 Task: In the Contact  LaylaKing51@faurecia.com, Add note: 'Add a note to conduct a competitive analysis of key competitors.'. Mark checkbox to create task to follow up ': Tomorrow'. Create task, with  description: Send Proposal to Client, Add due date: Tomorrow; Add reminder: 30 Minutes before. Set Priority Low  and add note: Take detailed meeting minutes and share them with the team afterward.. Logged in from softage.1@softage.net
Action: Mouse moved to (94, 62)
Screenshot: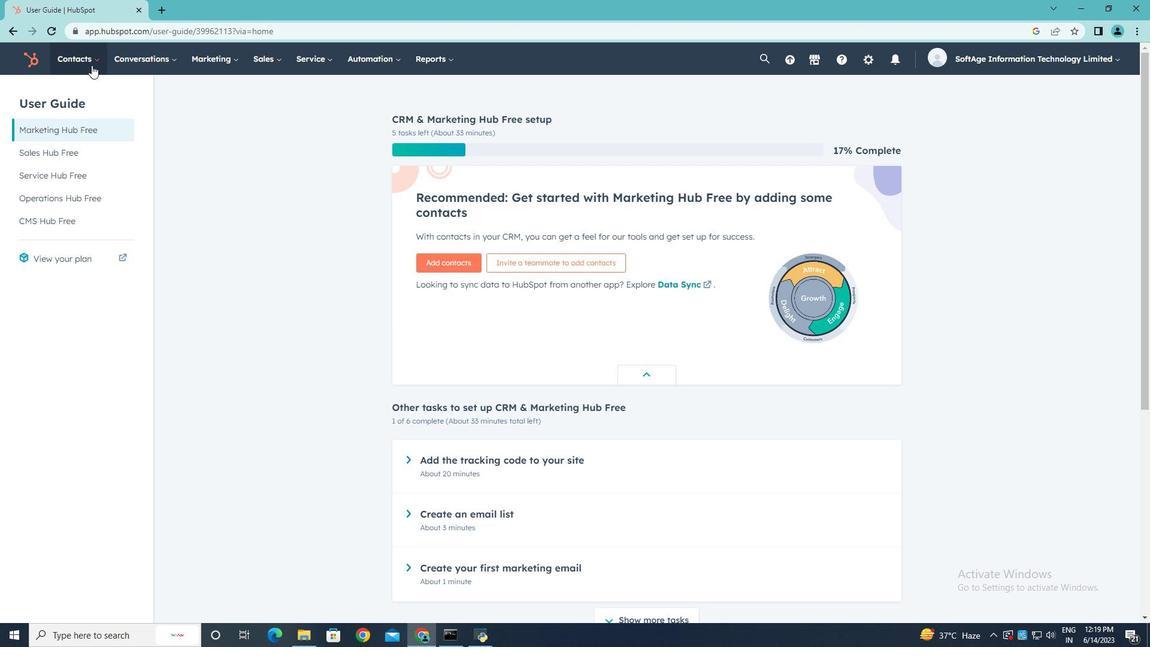 
Action: Mouse pressed left at (94, 62)
Screenshot: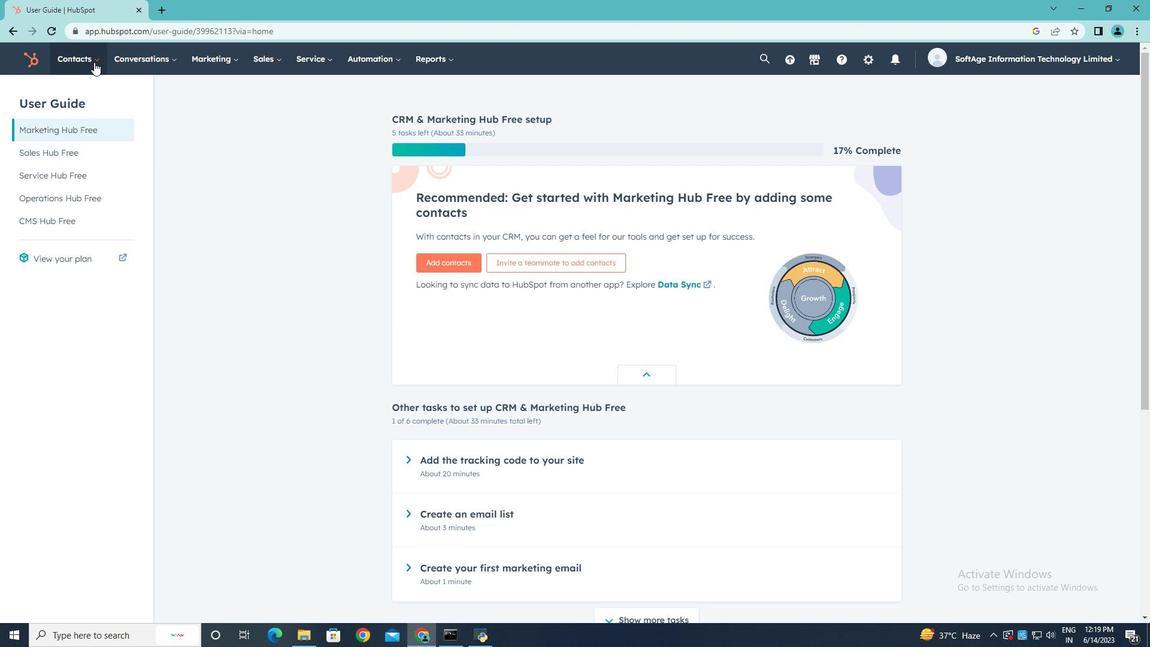
Action: Mouse moved to (85, 94)
Screenshot: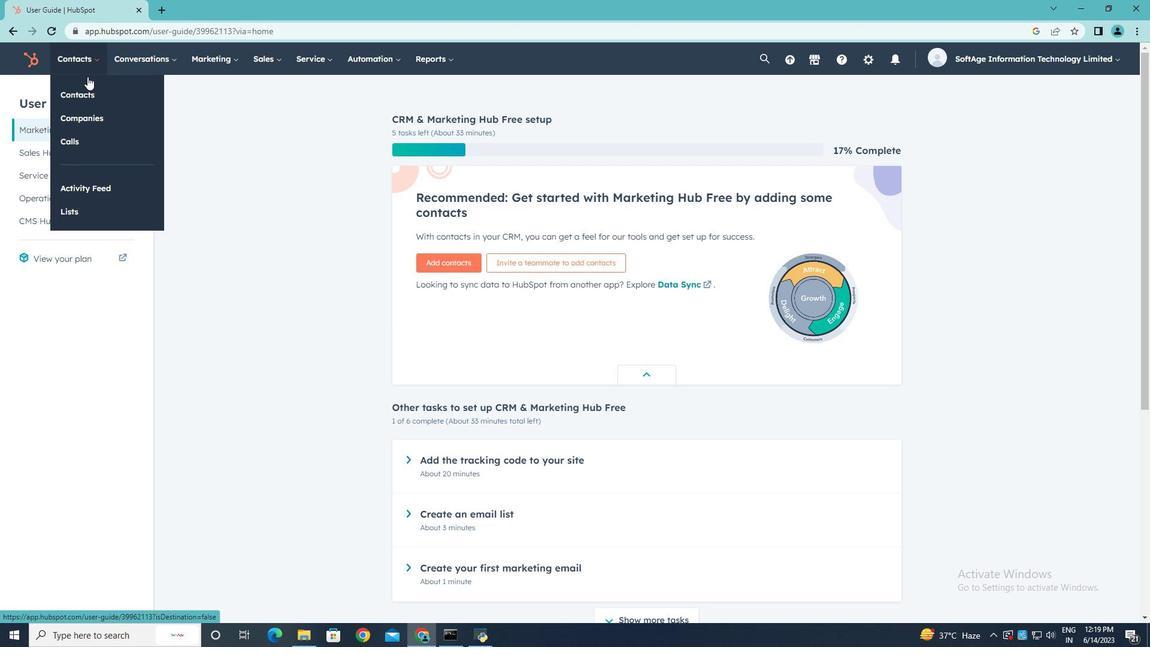 
Action: Mouse pressed left at (85, 94)
Screenshot: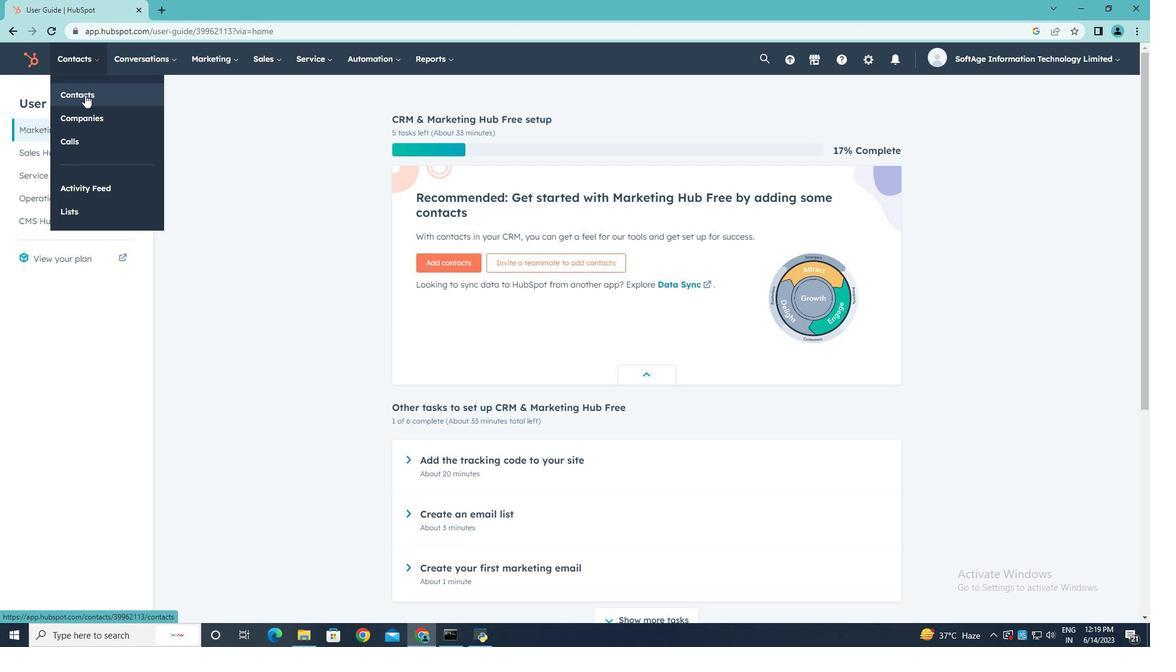 
Action: Mouse moved to (77, 195)
Screenshot: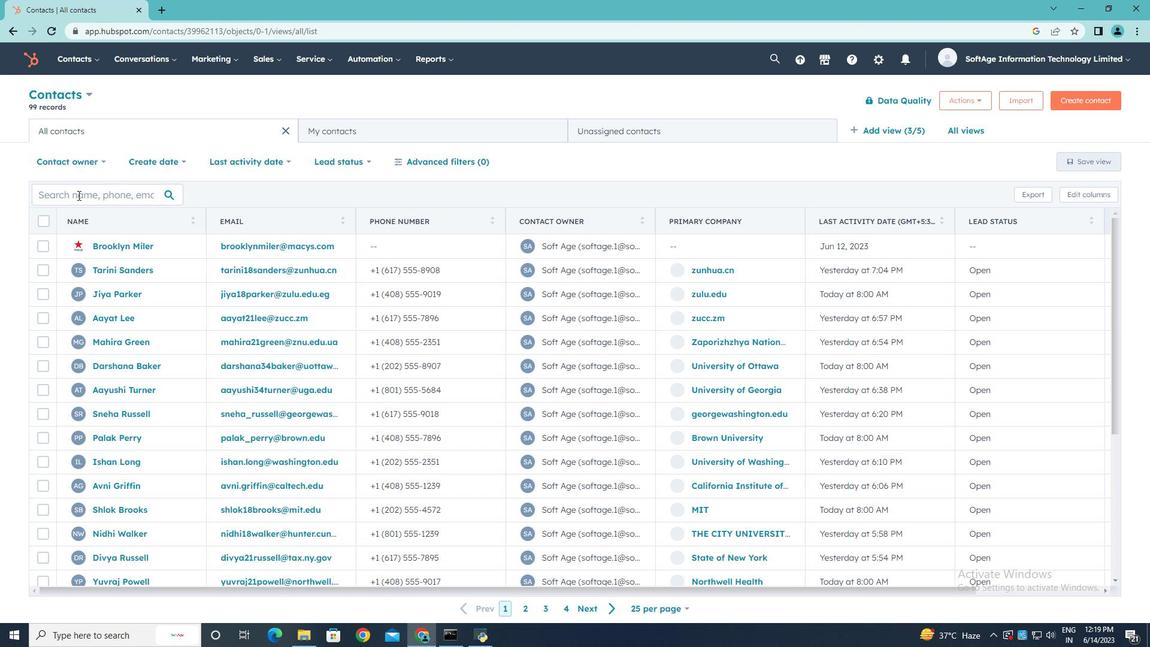 
Action: Mouse pressed left at (77, 195)
Screenshot: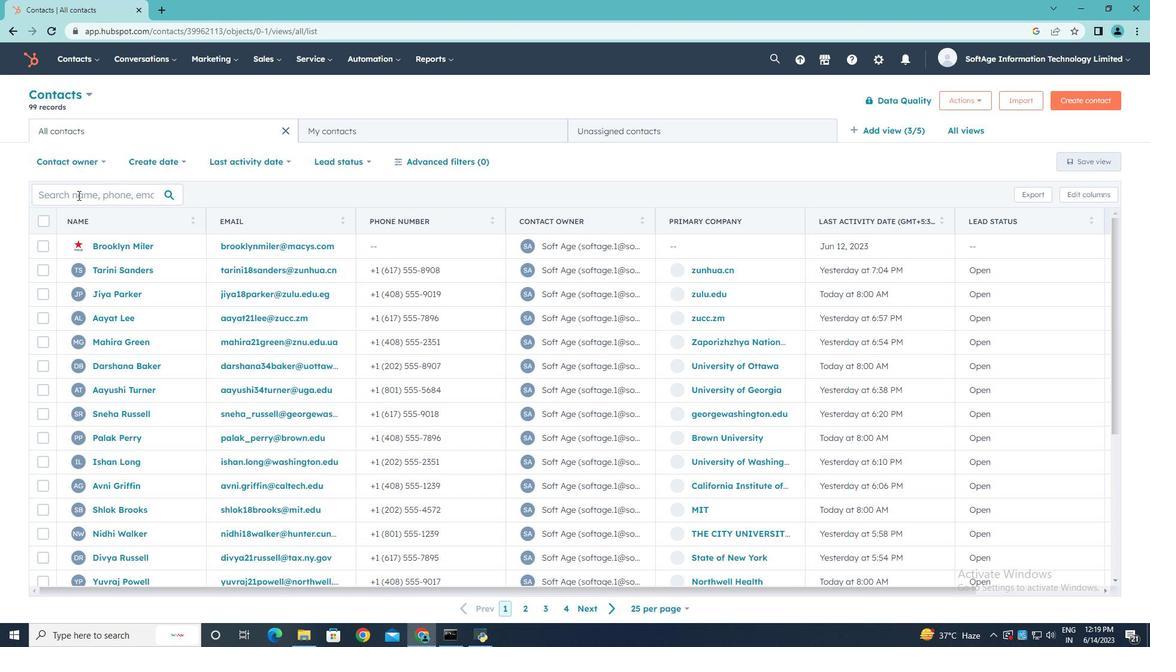 
Action: Key pressed <Key.shift>Layla<Key.shift><Key.shift><Key.shift>King51<Key.shift><Key.shift><Key.shift><Key.shift><Key.shift><Key.shift><Key.shift><Key.shift><Key.shift><Key.shift><Key.shift><Key.shift><Key.shift><Key.shift><Key.shift><Key.shift><Key.shift><Key.shift><Key.shift><Key.shift><Key.shift><Key.shift><Key.shift><Key.shift>@fu<Key.backspace>aurecu<Key.backspace>ia.com
Screenshot: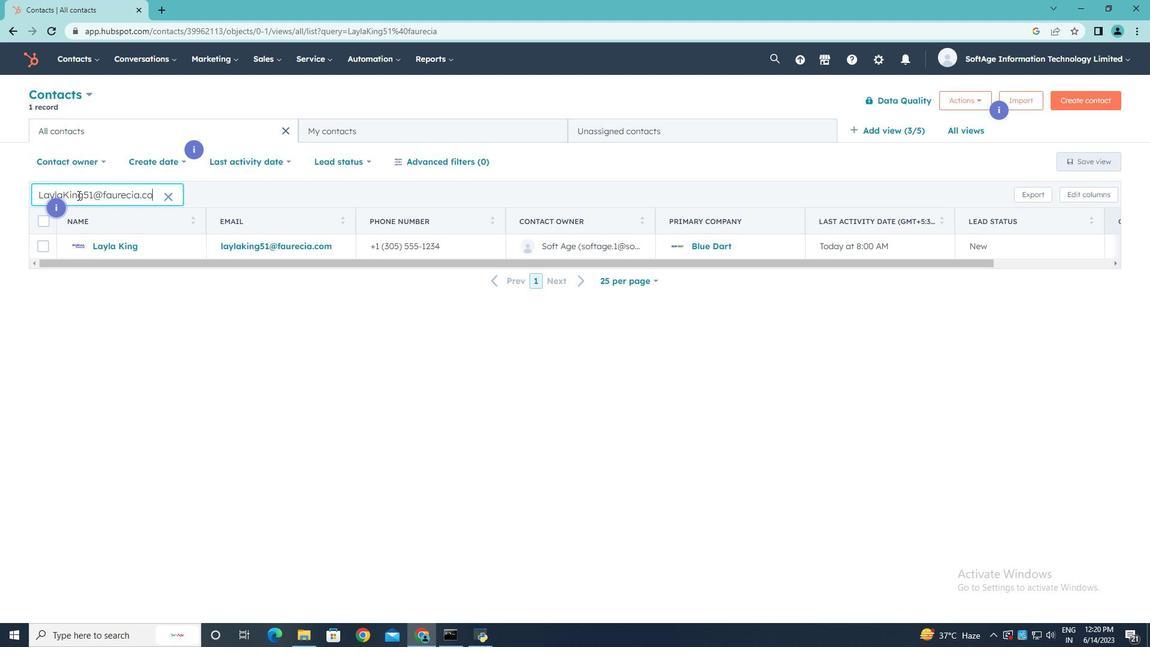 
Action: Mouse moved to (98, 245)
Screenshot: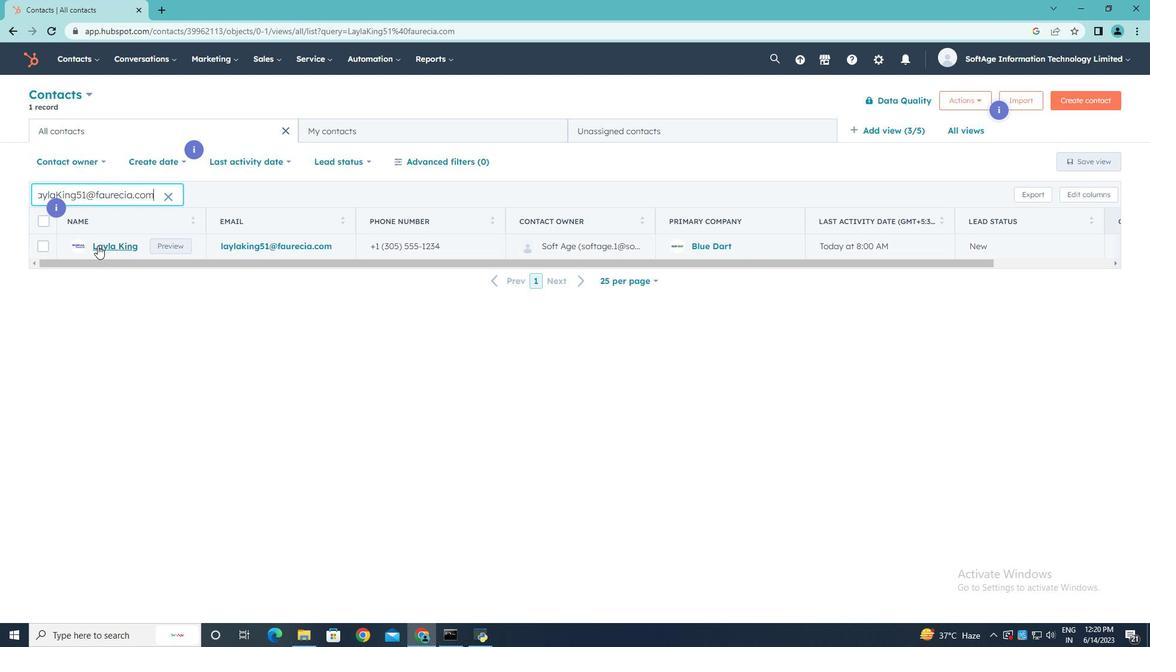 
Action: Mouse pressed left at (98, 245)
Screenshot: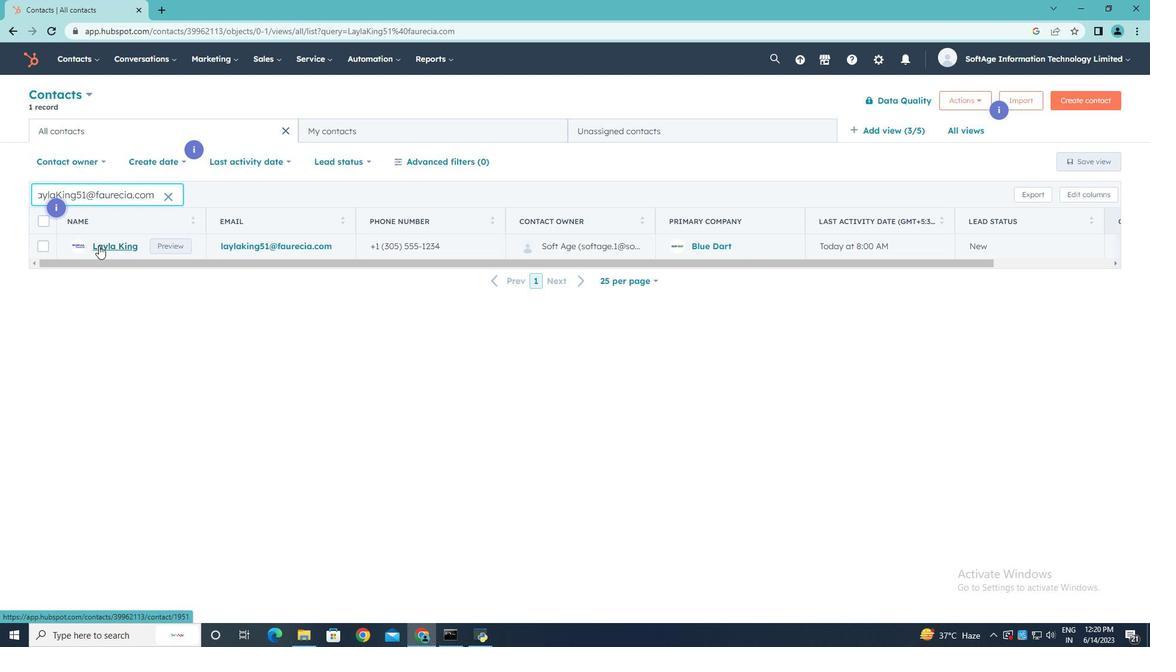 
Action: Mouse moved to (41, 202)
Screenshot: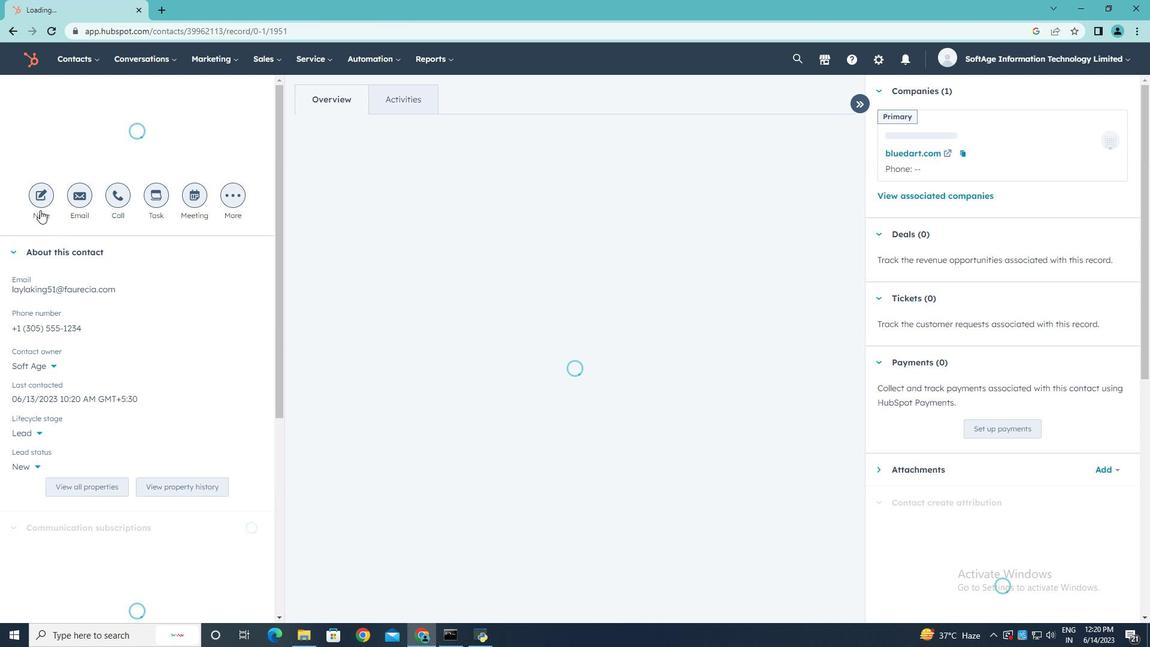 
Action: Mouse pressed left at (41, 202)
Screenshot: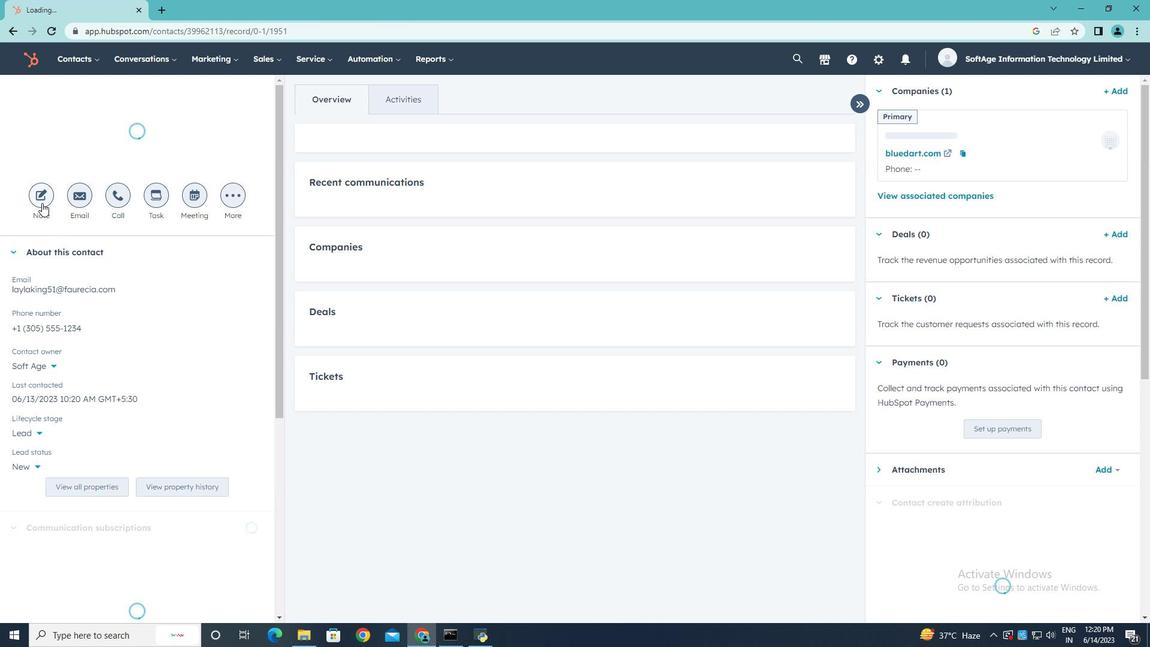 
Action: Key pressed <Key.shift><Key.shift><Key.shift><Key.shift><Key.shift><Key.shift><Key.shift><Key.shift><Key.shift><Key.shift><Key.shift><Key.shift><Key.shift>As<Key.backspace>dd<Key.space>a<Key.space>note<Key.space>to<Key.space>conduct<Key.space>a<Key.space>competitive<Key.space>analysis<Key.space>of<Key.space>key<Key.space>competitors.
Screenshot: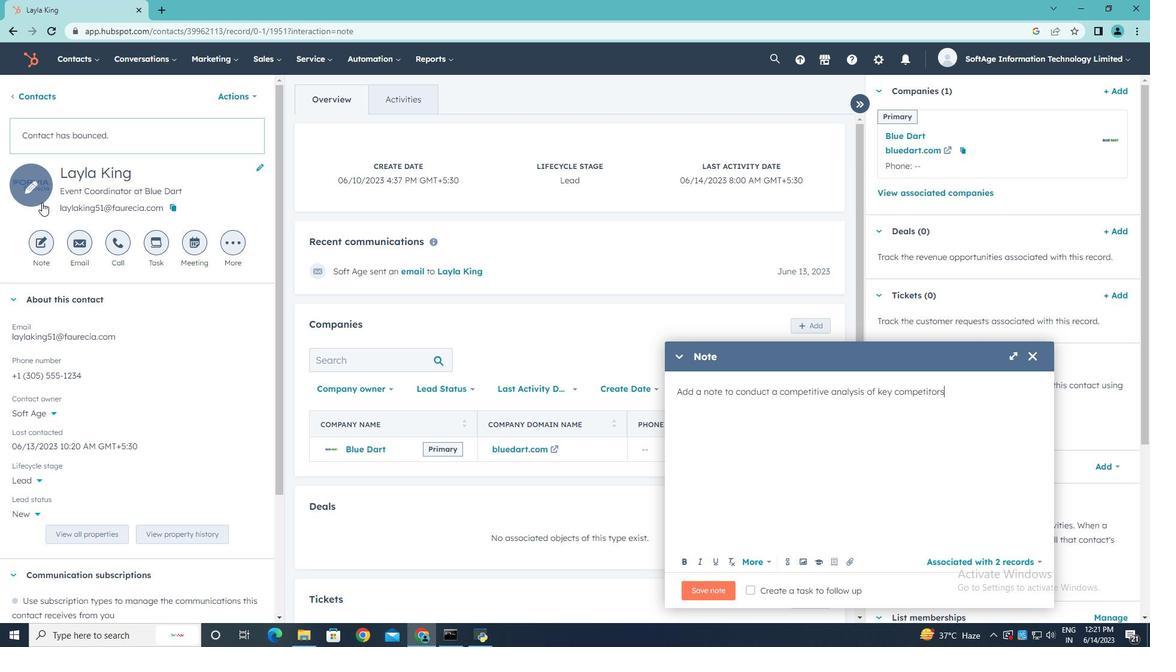 
Action: Mouse moved to (753, 591)
Screenshot: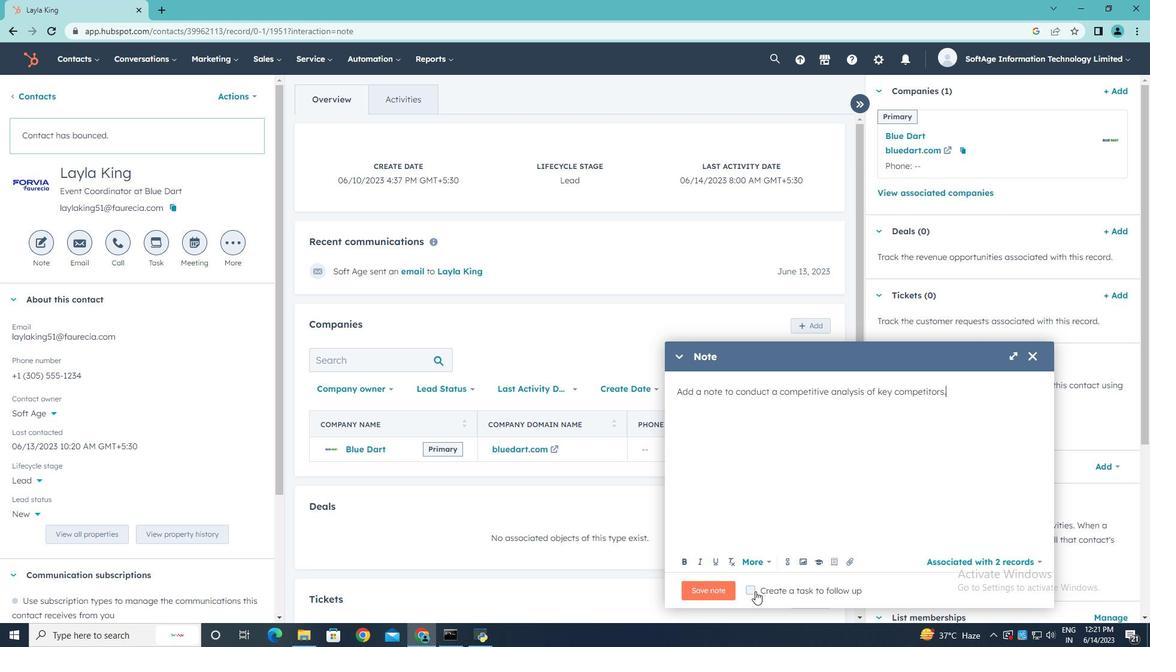 
Action: Mouse pressed left at (753, 591)
Screenshot: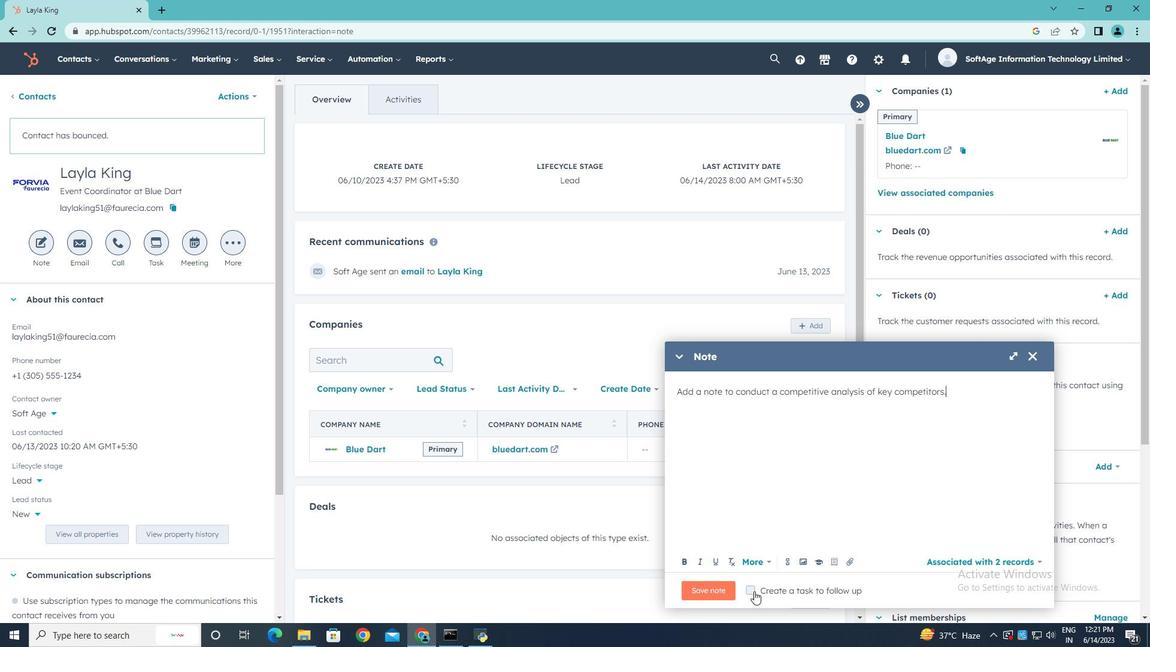 
Action: Mouse moved to (985, 589)
Screenshot: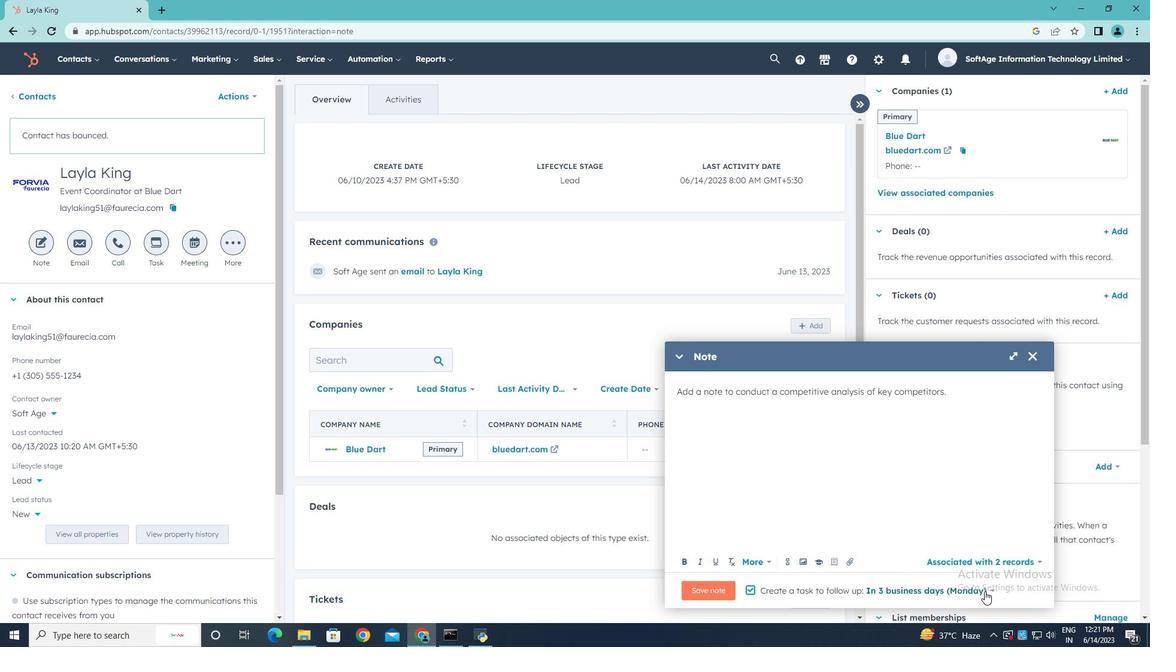 
Action: Mouse pressed left at (985, 589)
Screenshot: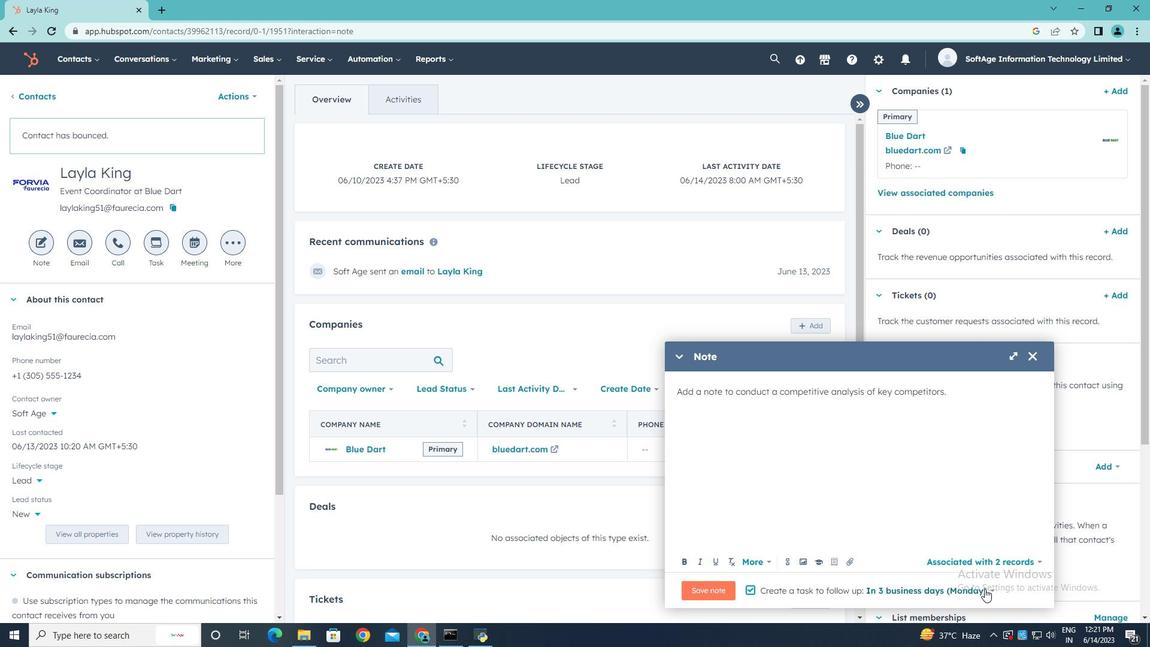 
Action: Mouse moved to (911, 496)
Screenshot: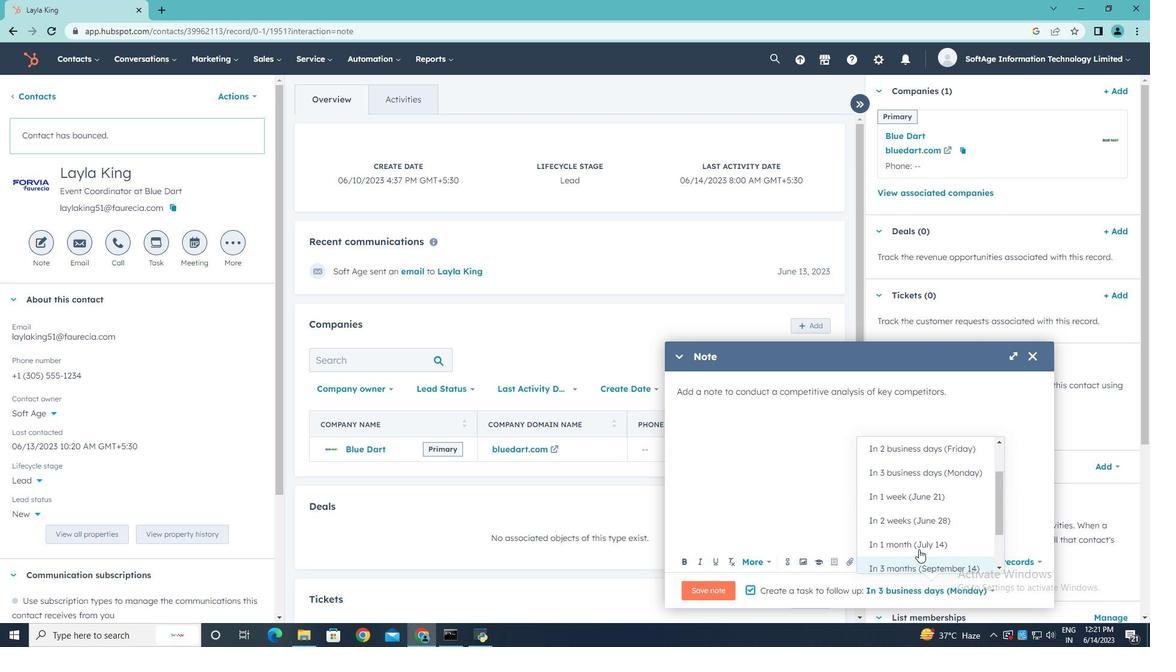 
Action: Mouse scrolled (911, 496) with delta (0, 0)
Screenshot: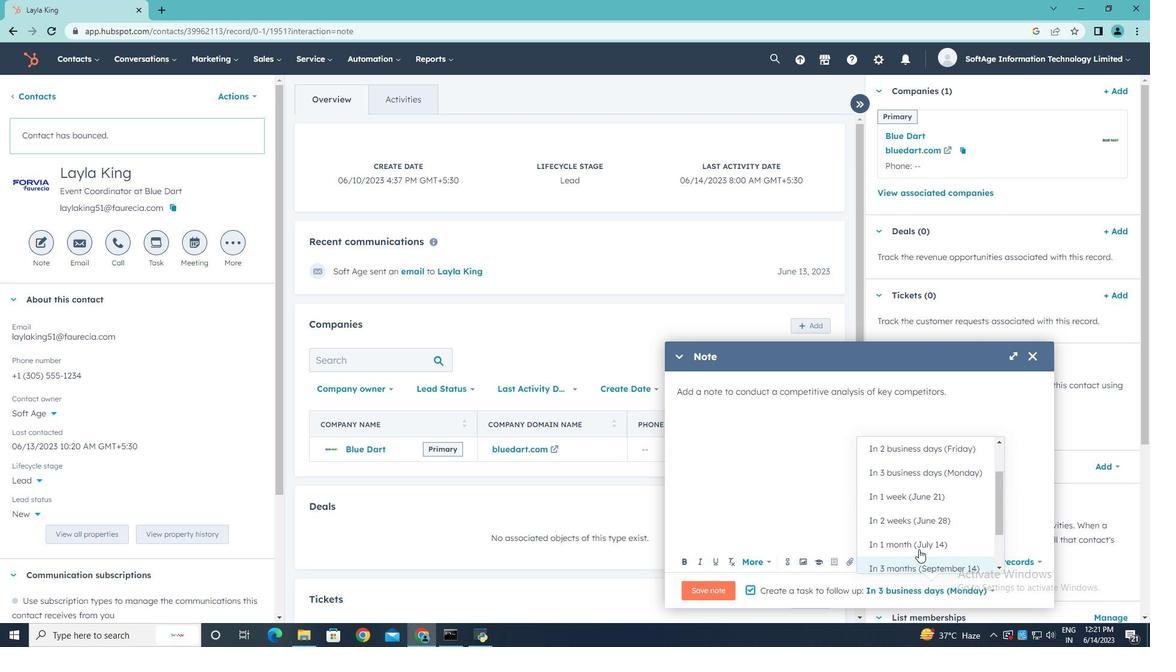 
Action: Mouse scrolled (911, 496) with delta (0, 0)
Screenshot: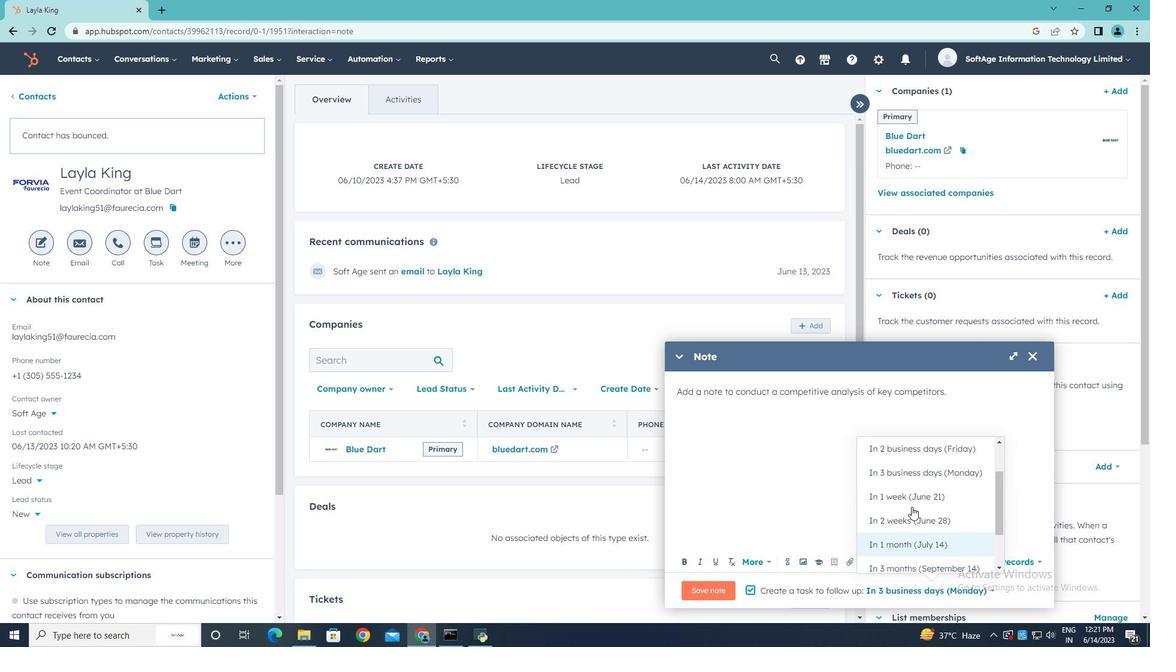 
Action: Mouse scrolled (911, 496) with delta (0, 0)
Screenshot: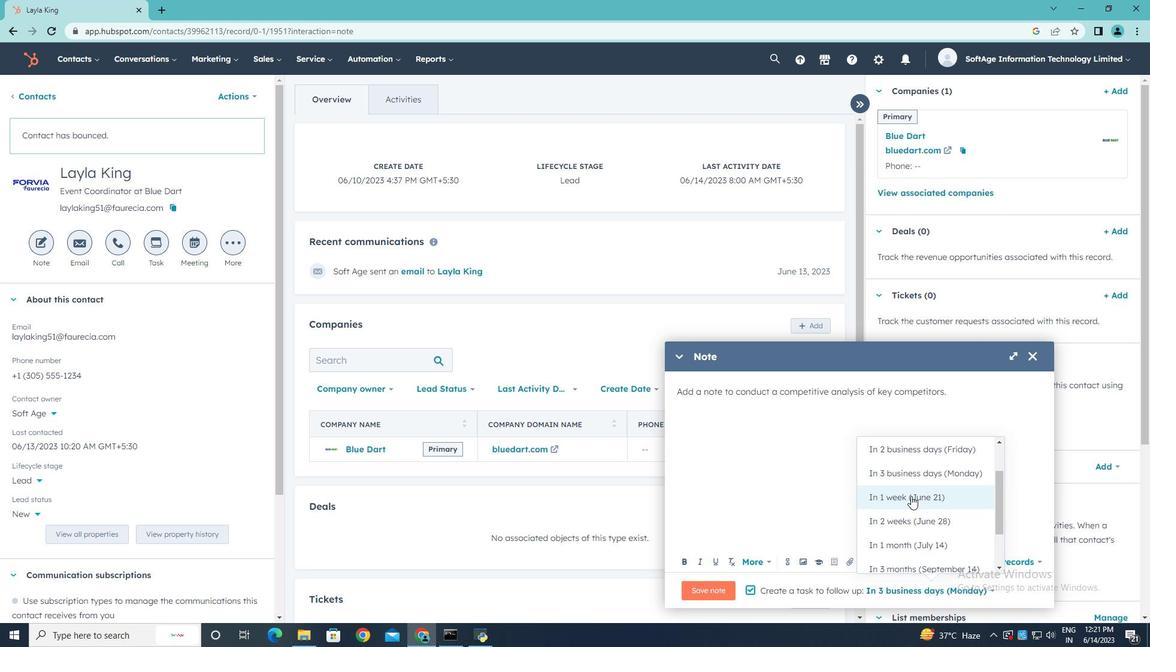 
Action: Mouse scrolled (911, 496) with delta (0, 0)
Screenshot: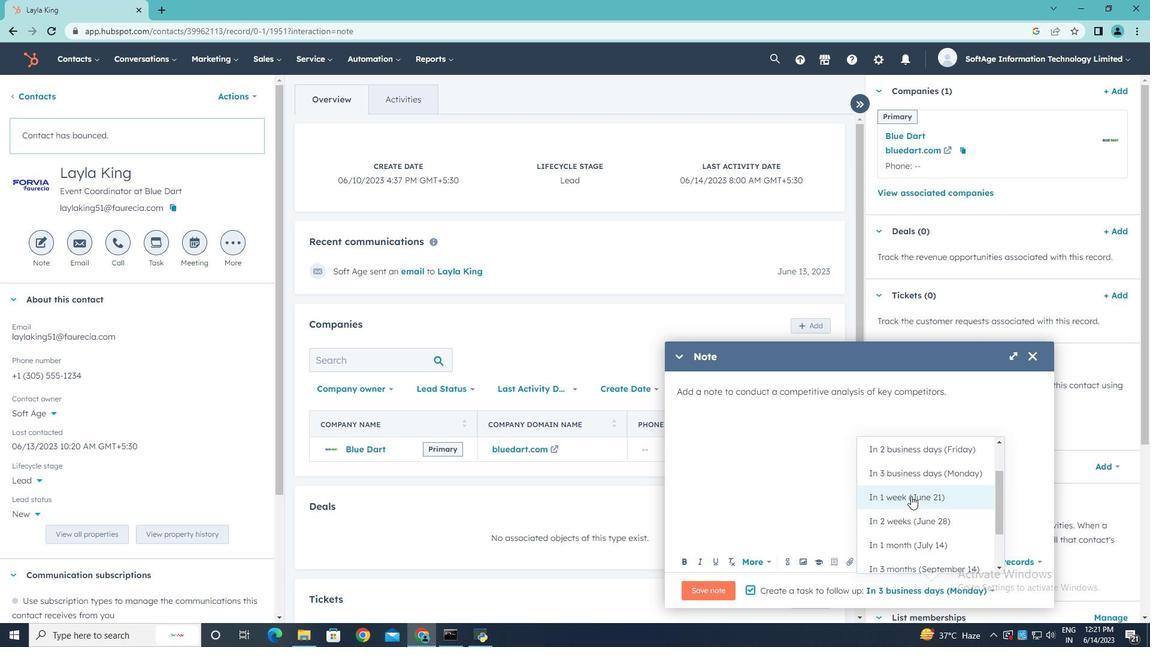 
Action: Mouse moved to (912, 474)
Screenshot: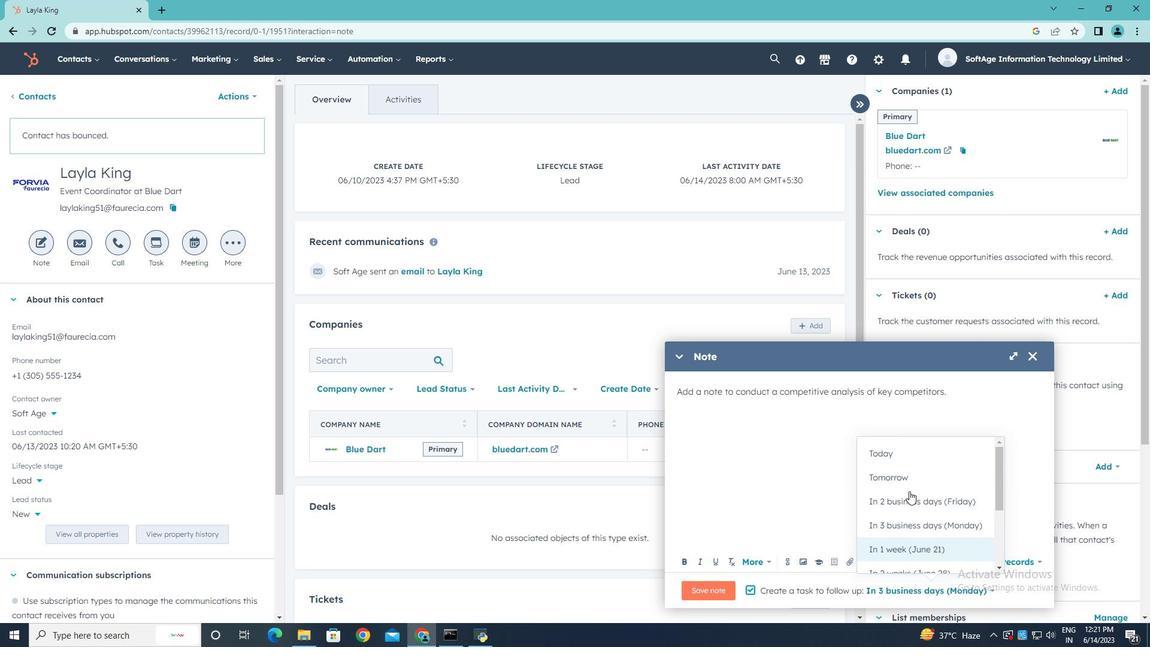 
Action: Mouse pressed left at (912, 474)
Screenshot: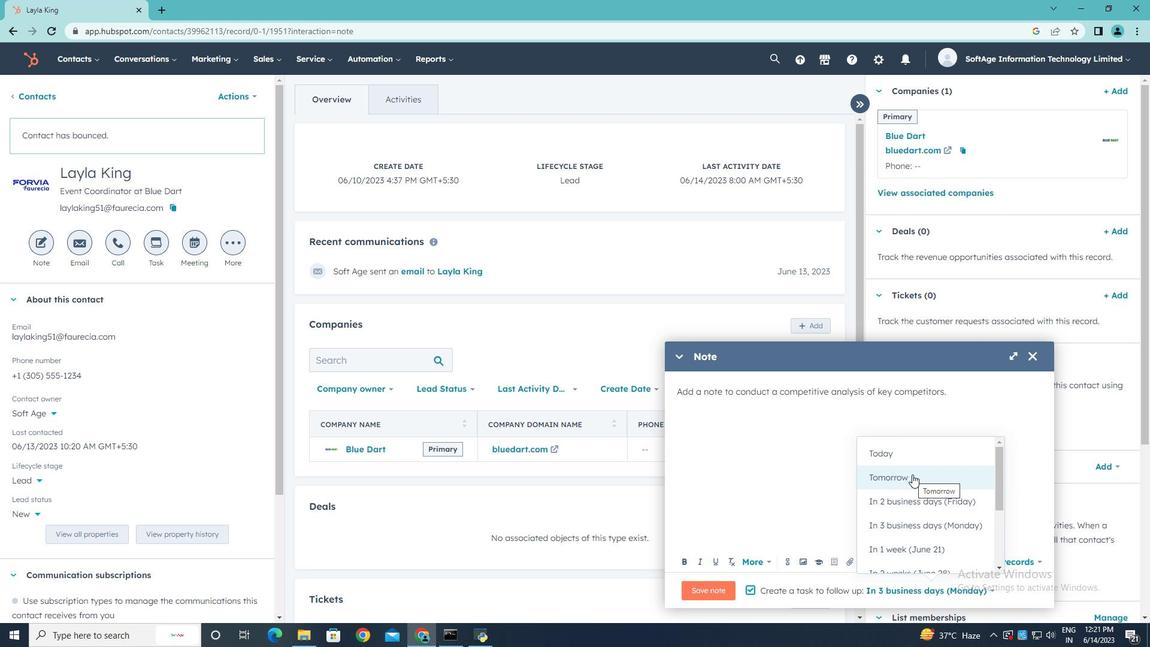 
Action: Mouse moved to (725, 592)
Screenshot: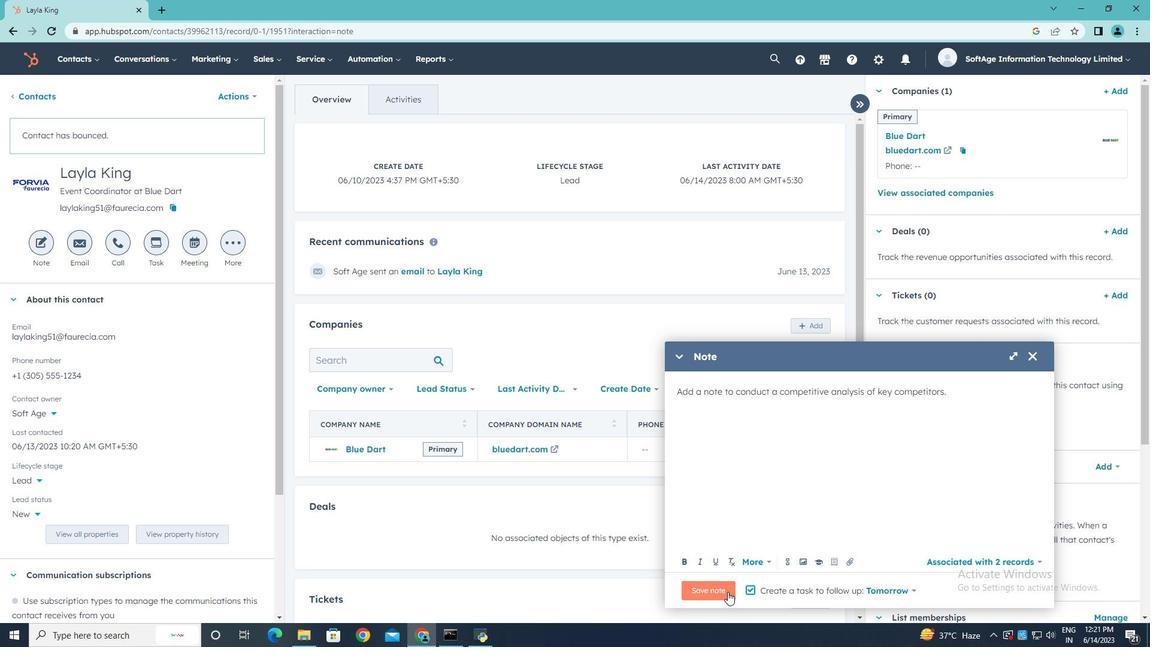
Action: Mouse pressed left at (725, 592)
Screenshot: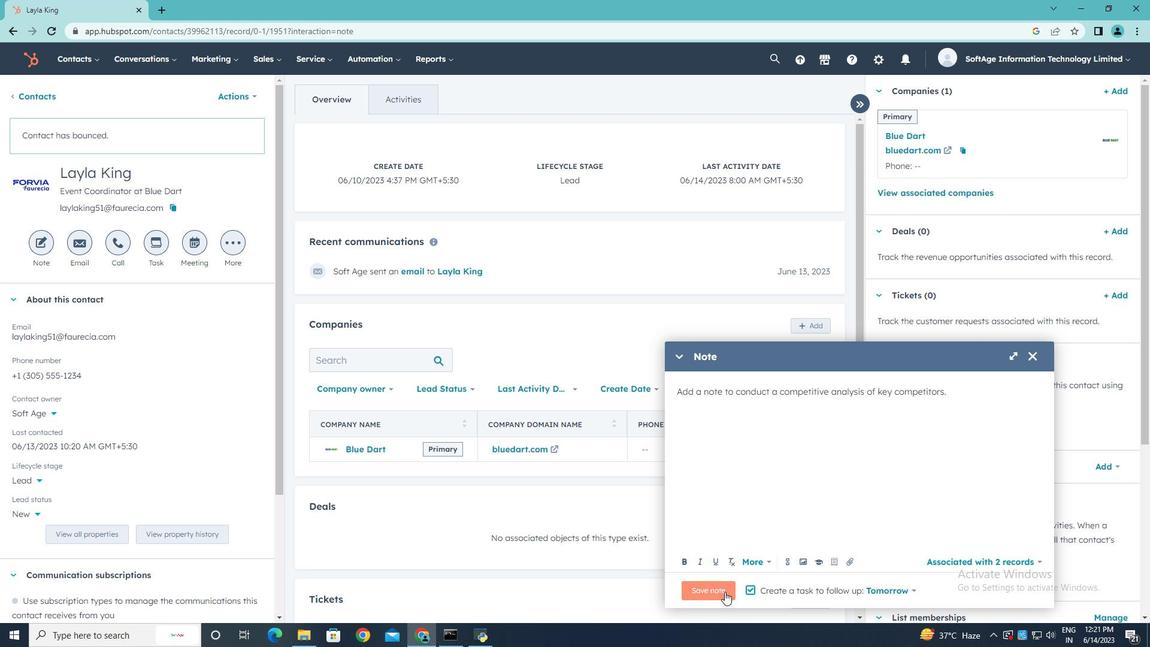 
Action: Mouse moved to (158, 252)
Screenshot: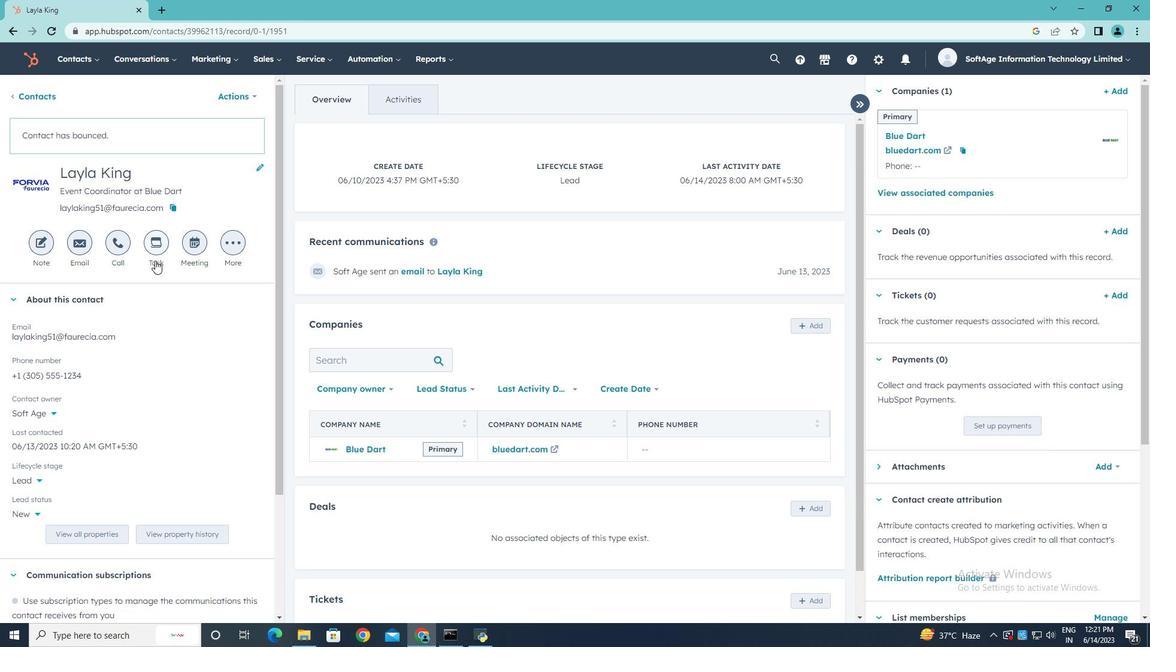 
Action: Mouse pressed left at (158, 252)
Screenshot: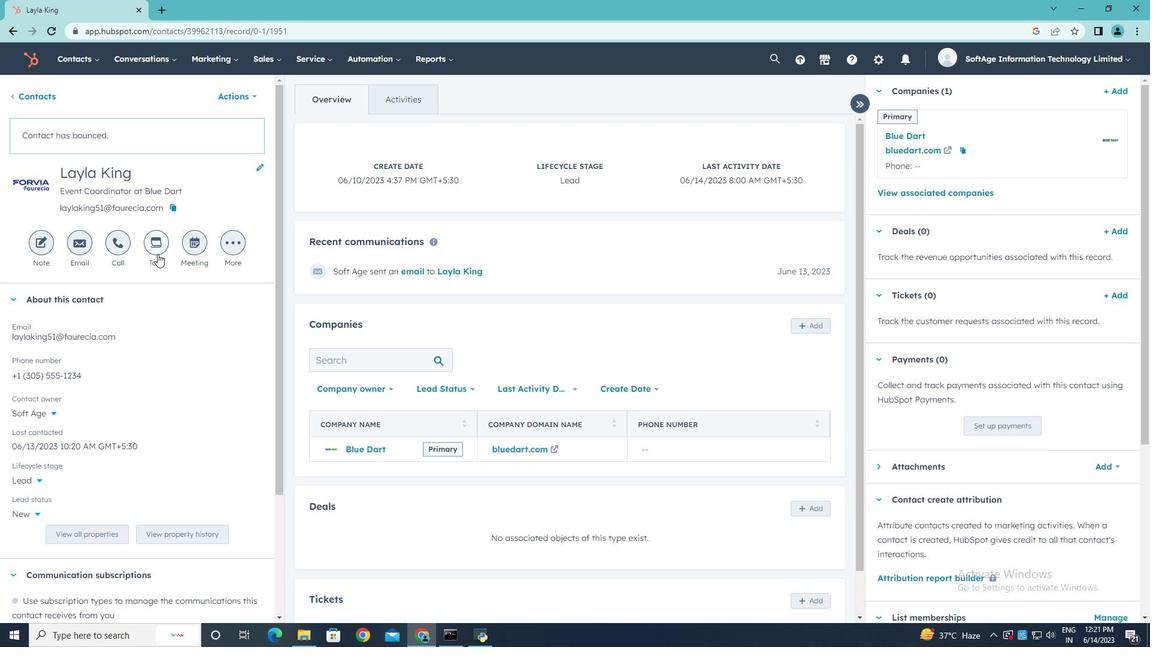 
Action: Key pressed <Key.shift>Send<Key.space><Key.shift><Key.shift>R<Key.backspace>Proposal<Key.space>to<Key.space><Key.shift>Client
Screenshot: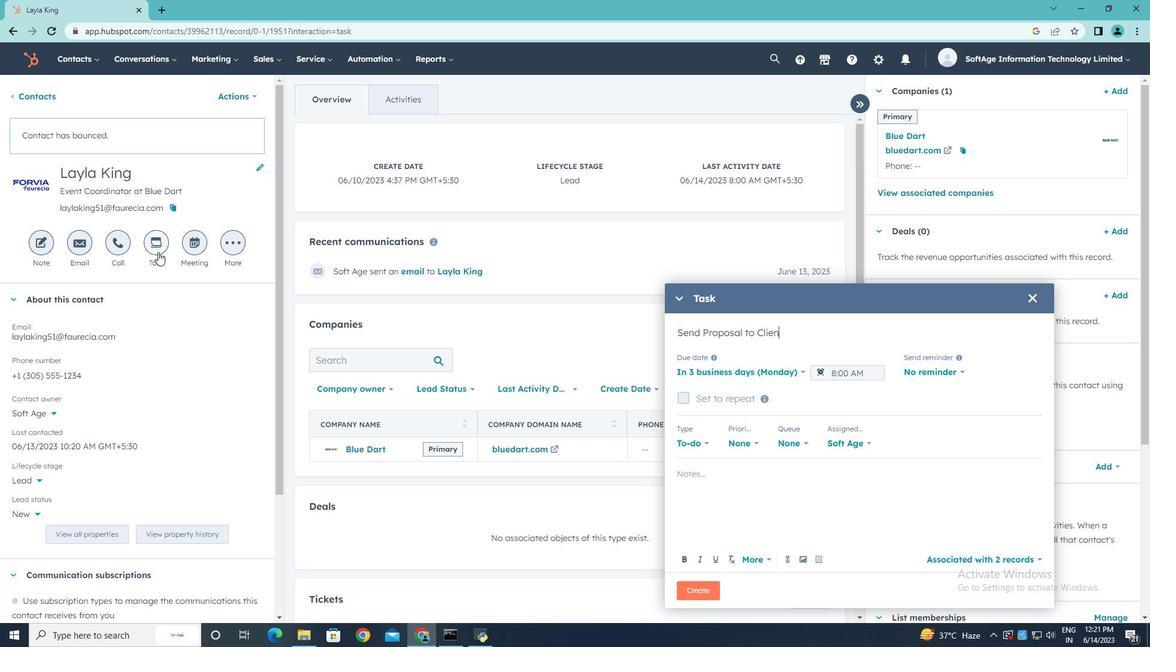 
Action: Mouse moved to (805, 375)
Screenshot: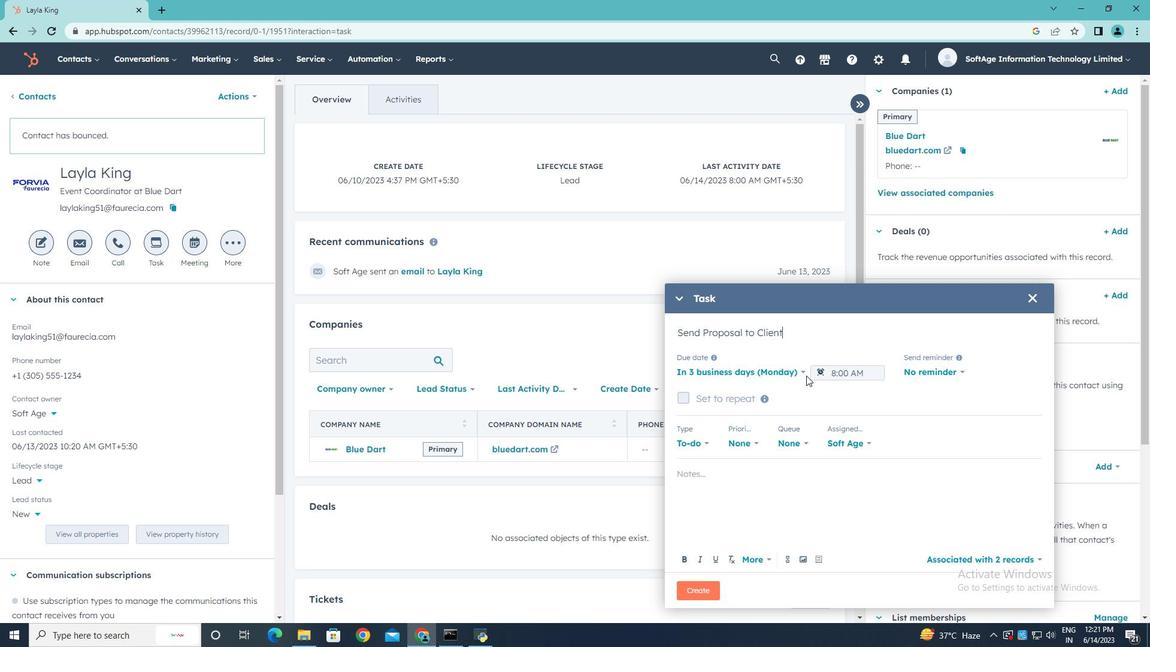 
Action: Mouse pressed left at (805, 375)
Screenshot: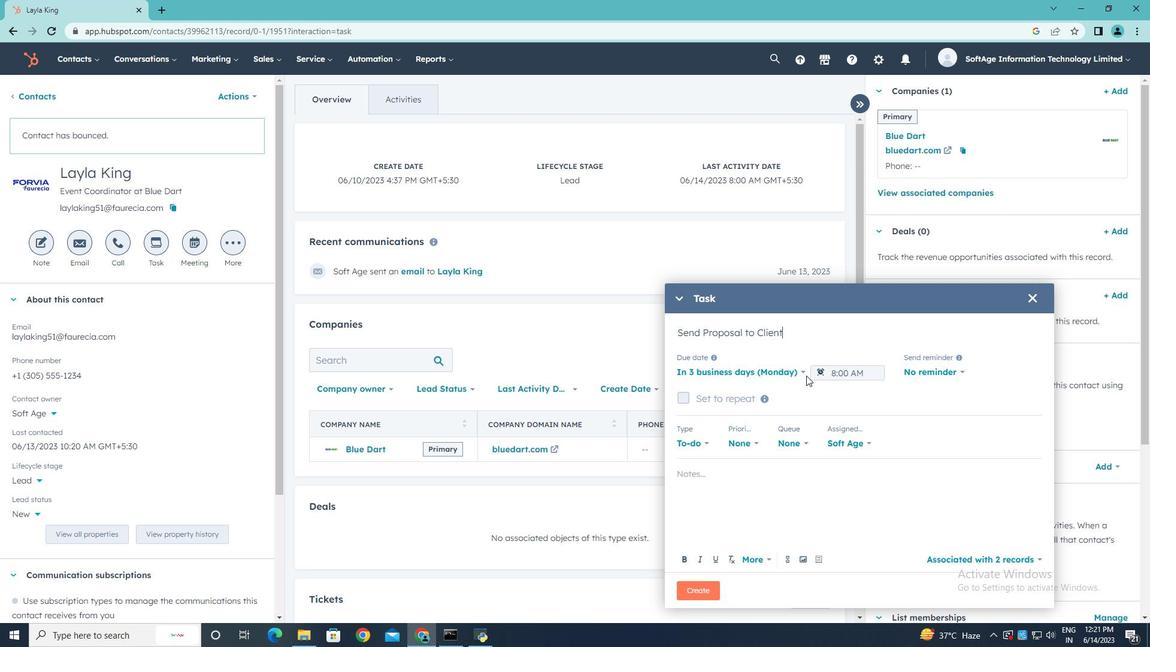 
Action: Mouse moved to (786, 425)
Screenshot: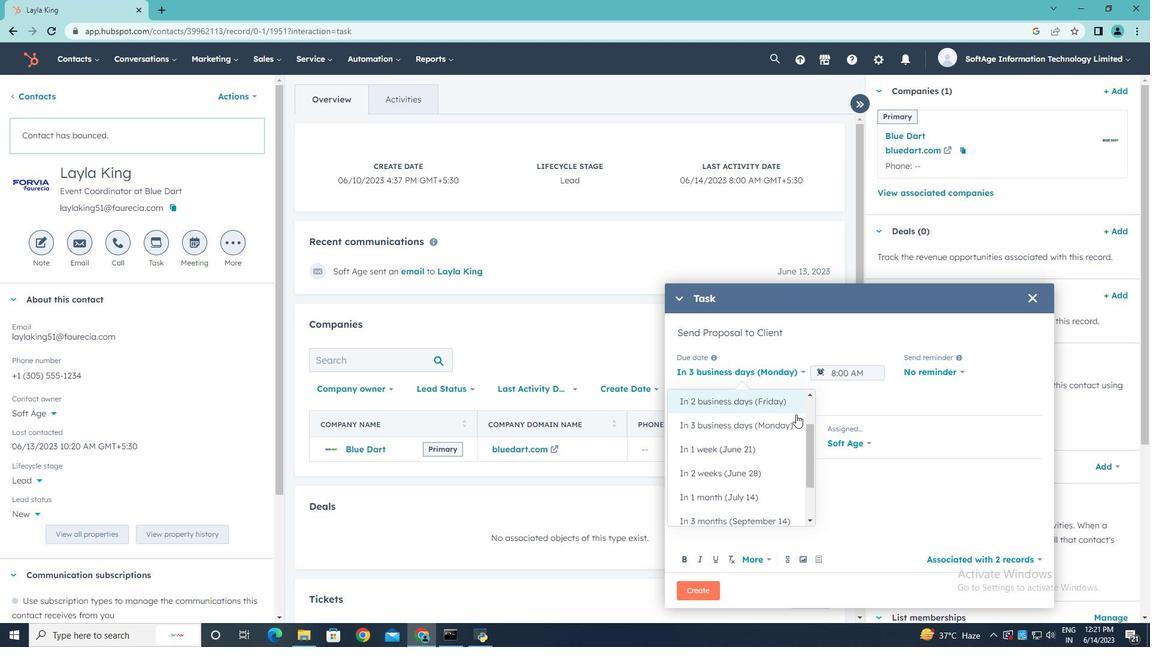 
Action: Mouse scrolled (786, 426) with delta (0, 0)
Screenshot: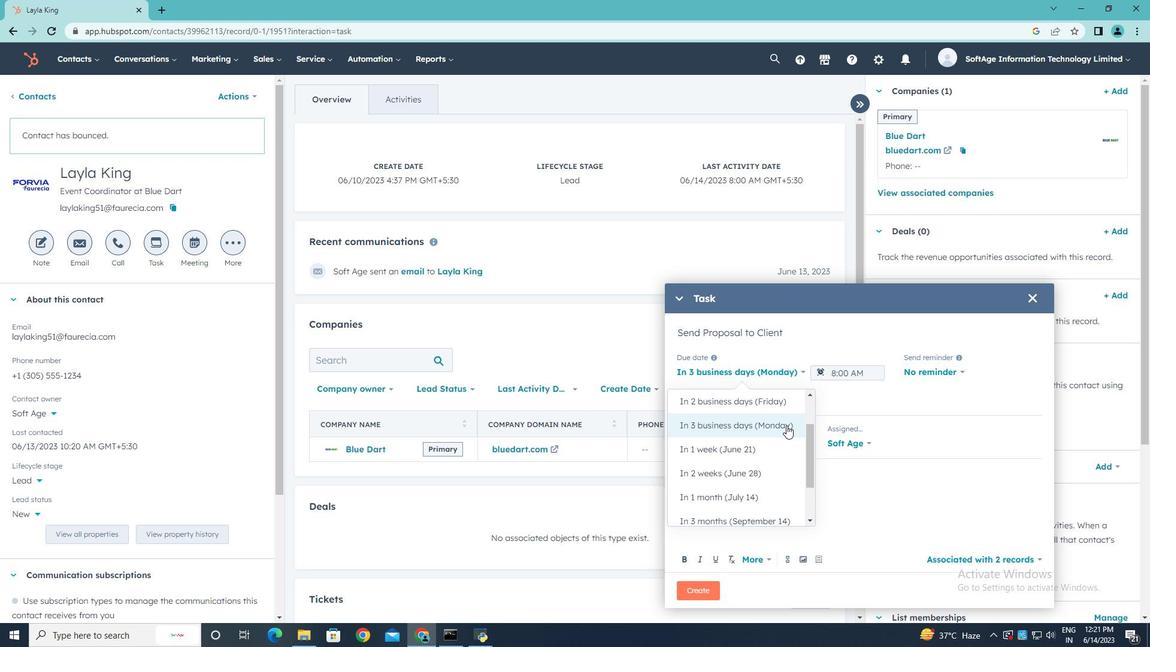 
Action: Mouse scrolled (786, 426) with delta (0, 0)
Screenshot: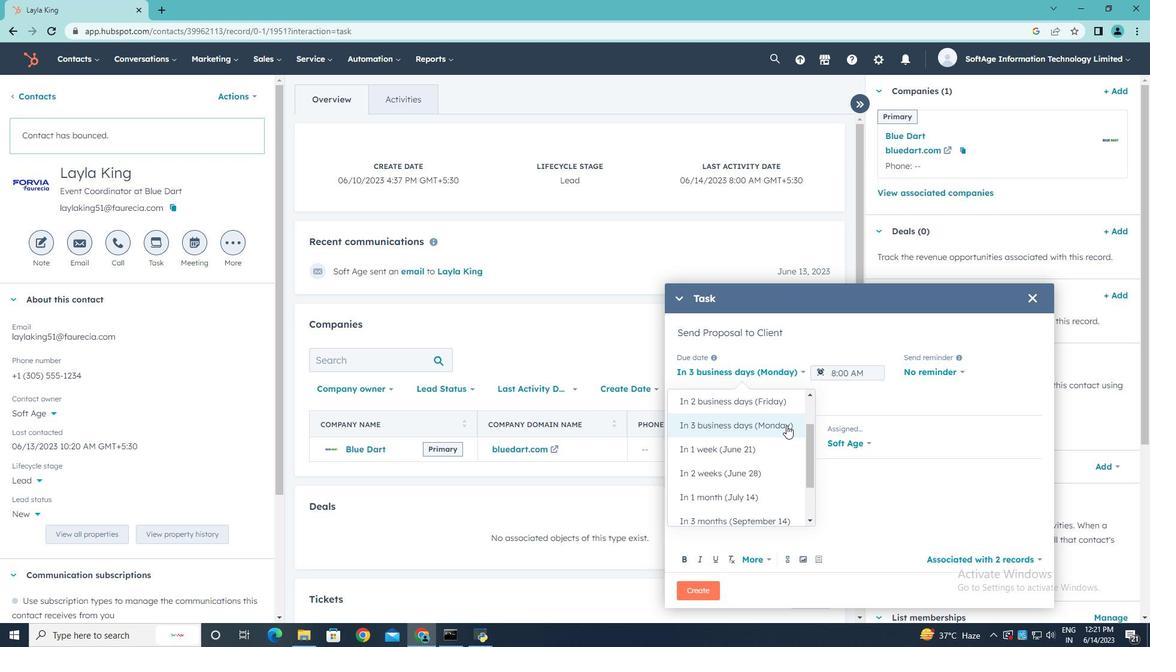 
Action: Mouse scrolled (786, 426) with delta (0, 0)
Screenshot: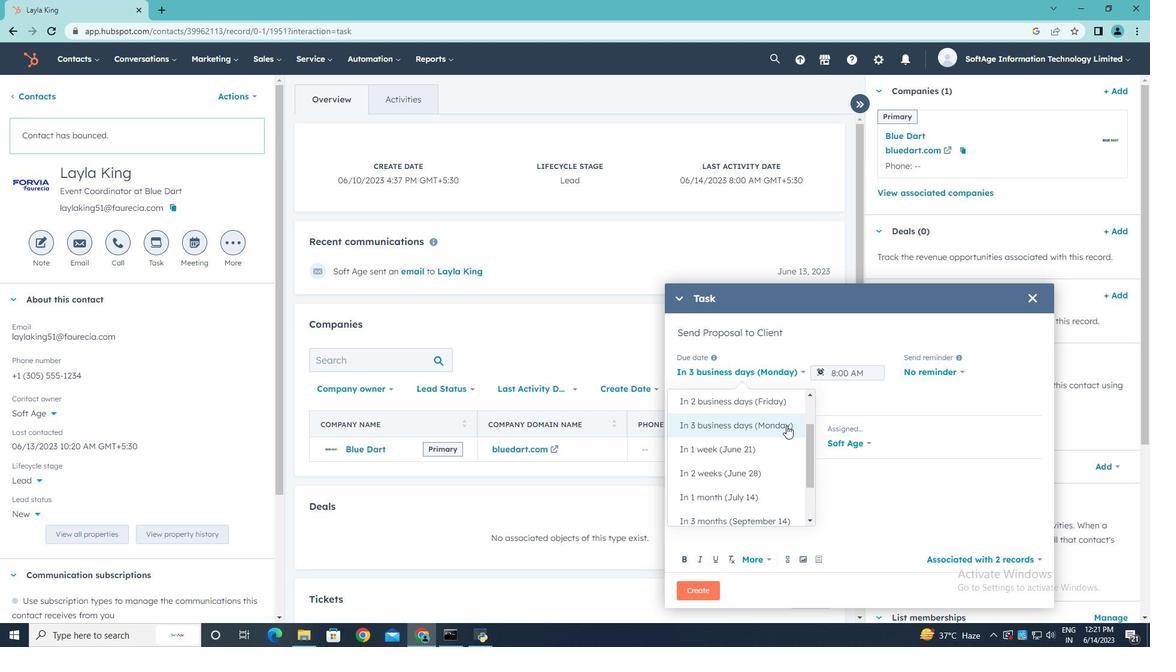 
Action: Mouse scrolled (786, 426) with delta (0, 0)
Screenshot: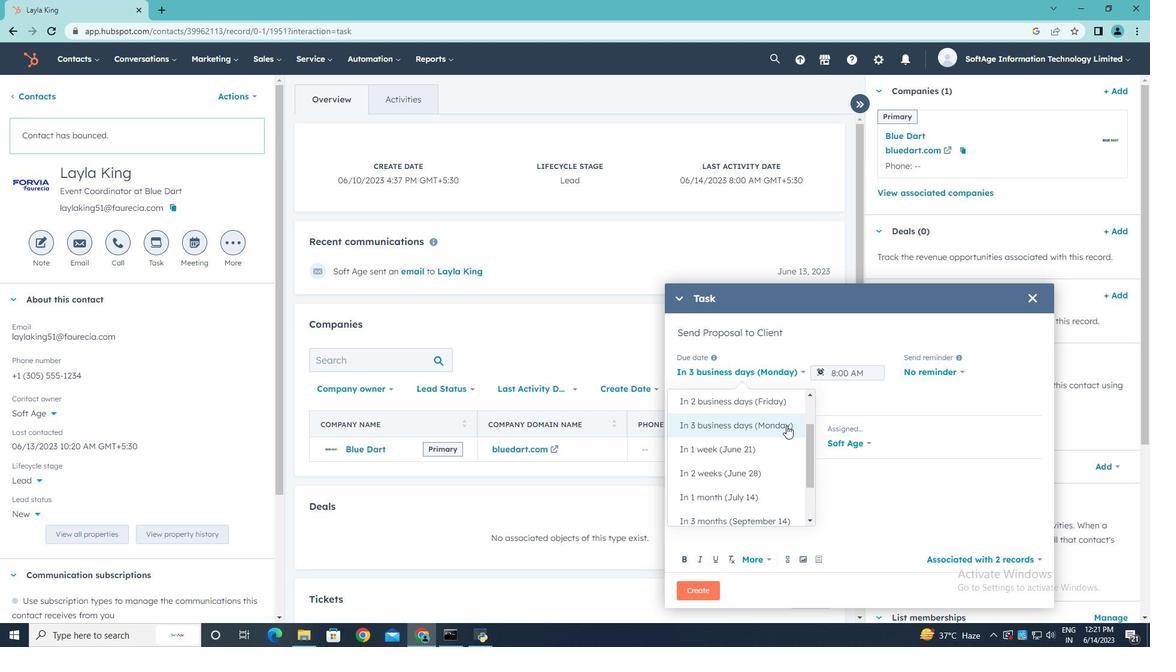 
Action: Mouse moved to (750, 425)
Screenshot: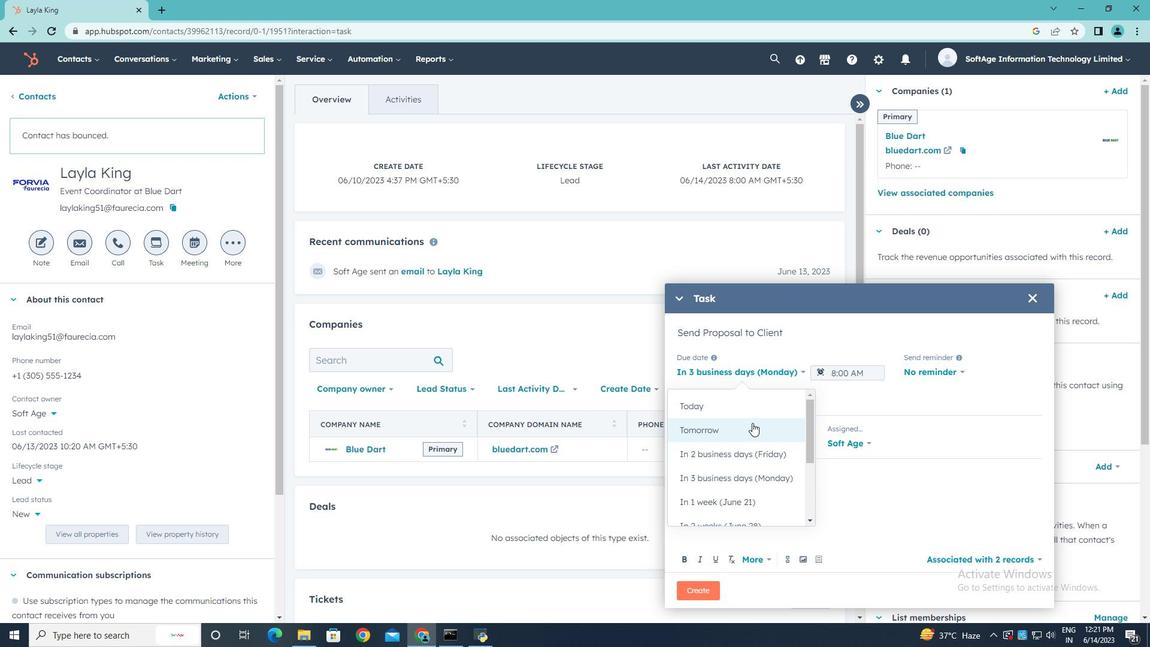 
Action: Mouse pressed left at (750, 425)
Screenshot: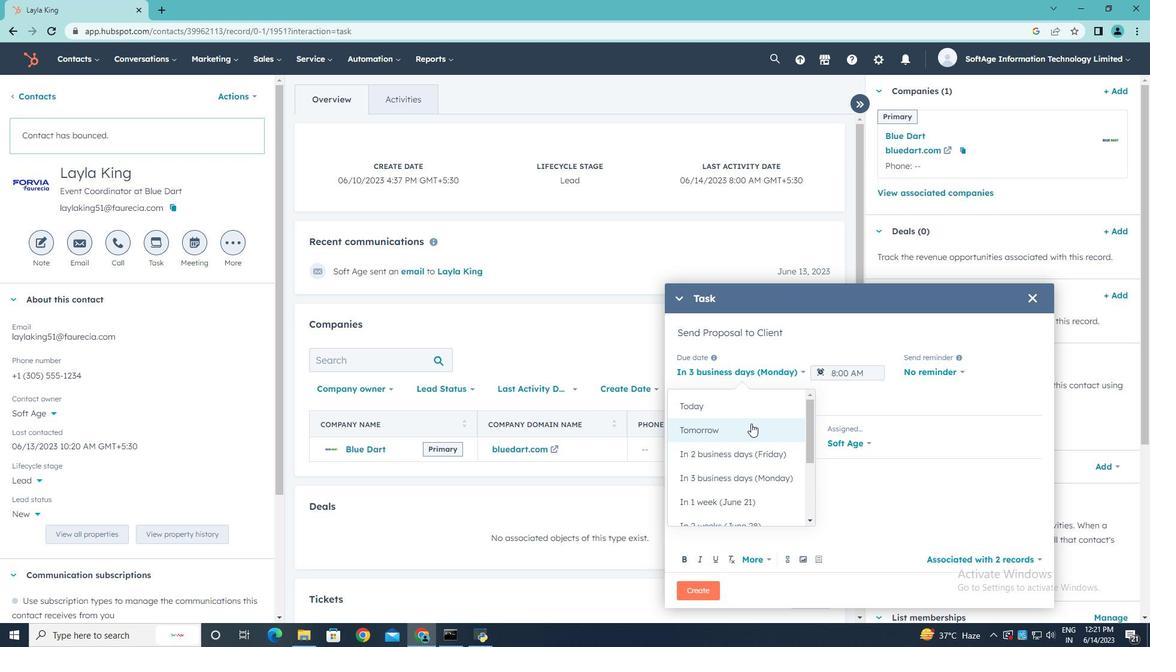 
Action: Mouse moved to (884, 370)
Screenshot: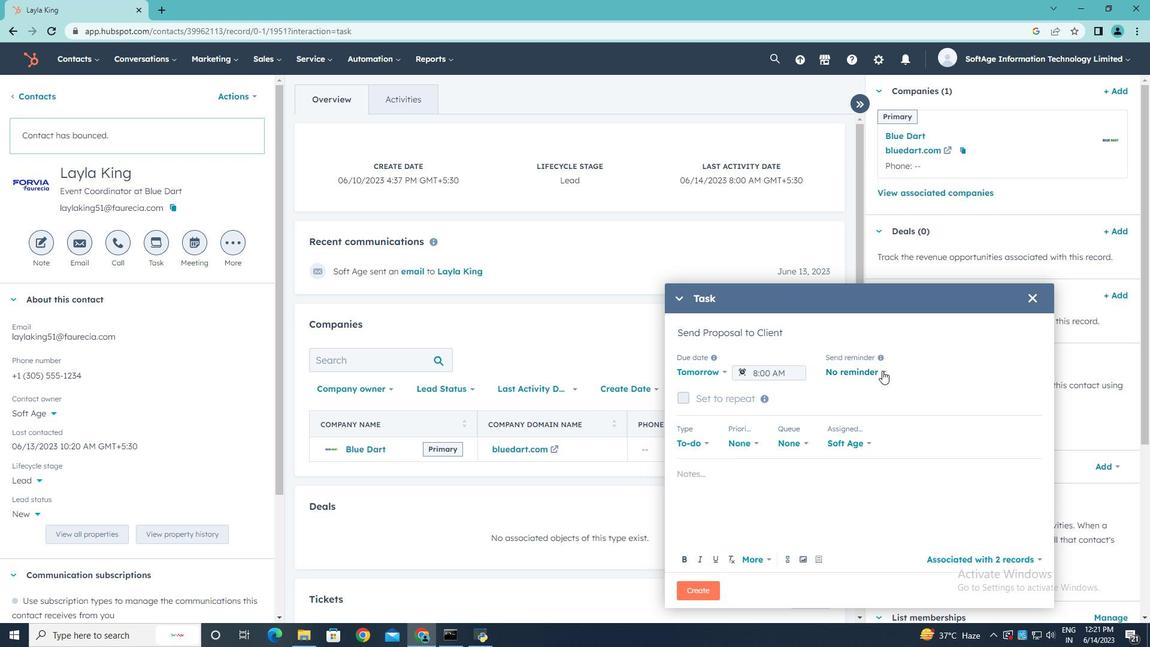 
Action: Mouse pressed left at (884, 370)
Screenshot: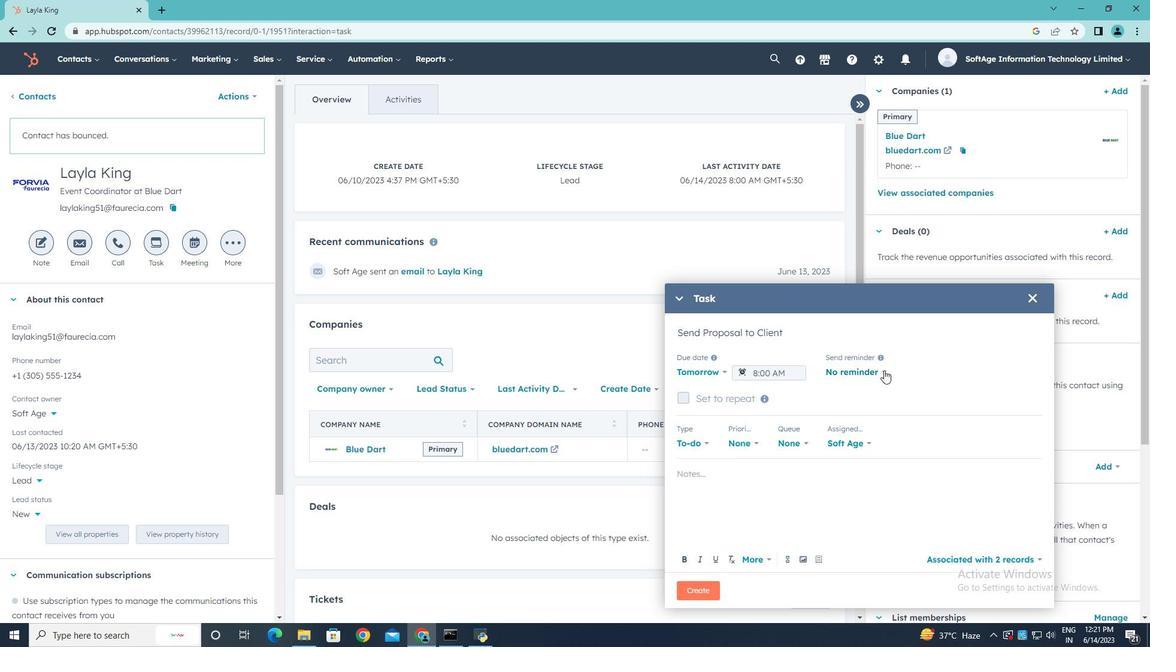 
Action: Mouse moved to (855, 452)
Screenshot: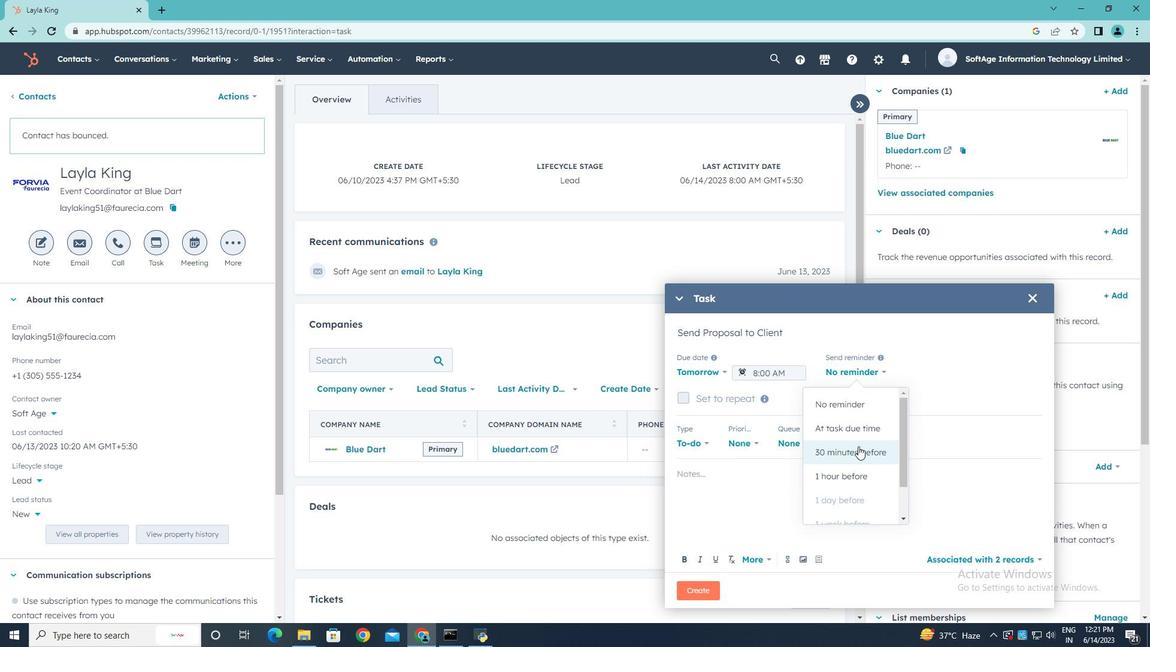
Action: Mouse pressed left at (855, 452)
Screenshot: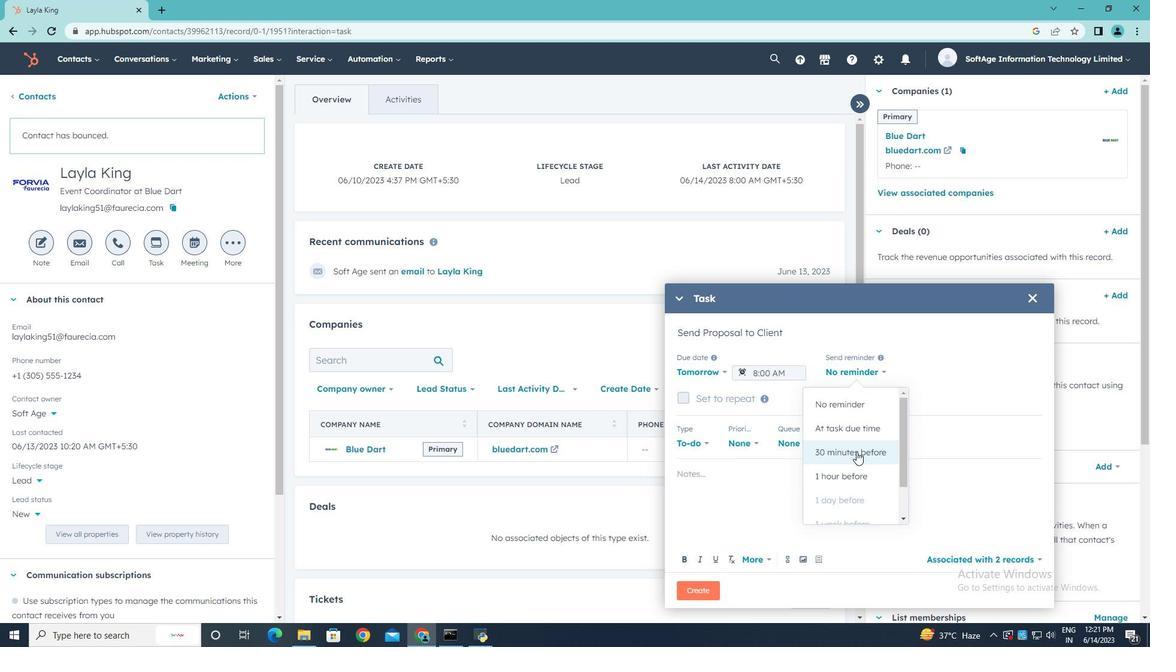 
Action: Mouse moved to (756, 441)
Screenshot: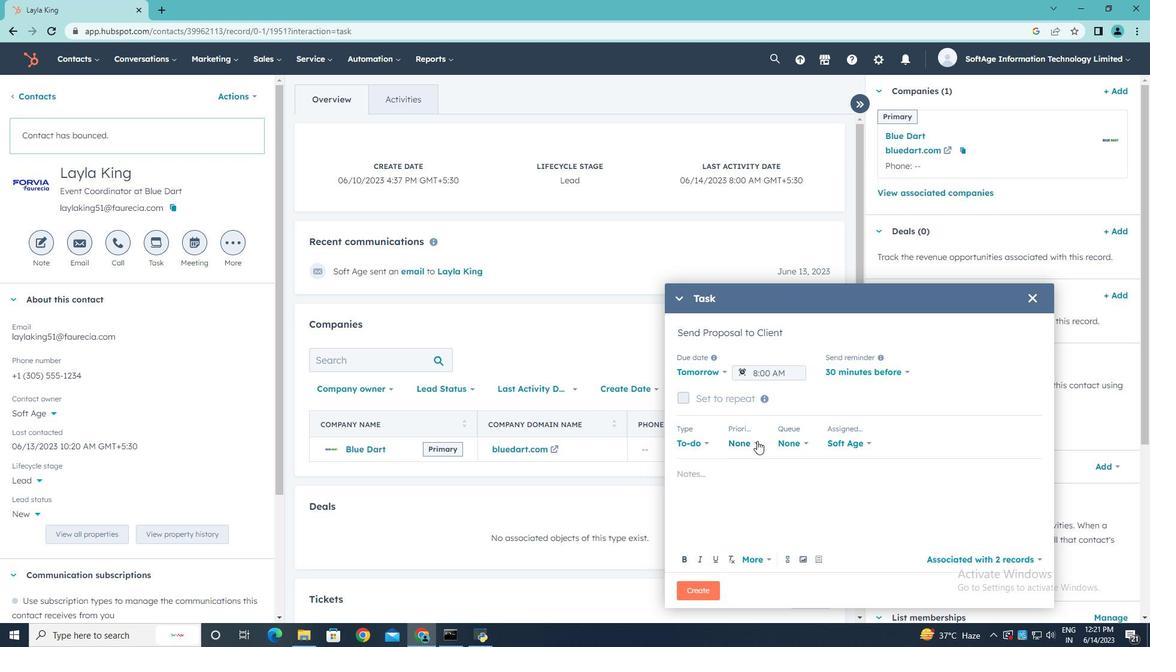 
Action: Mouse pressed left at (756, 441)
Screenshot: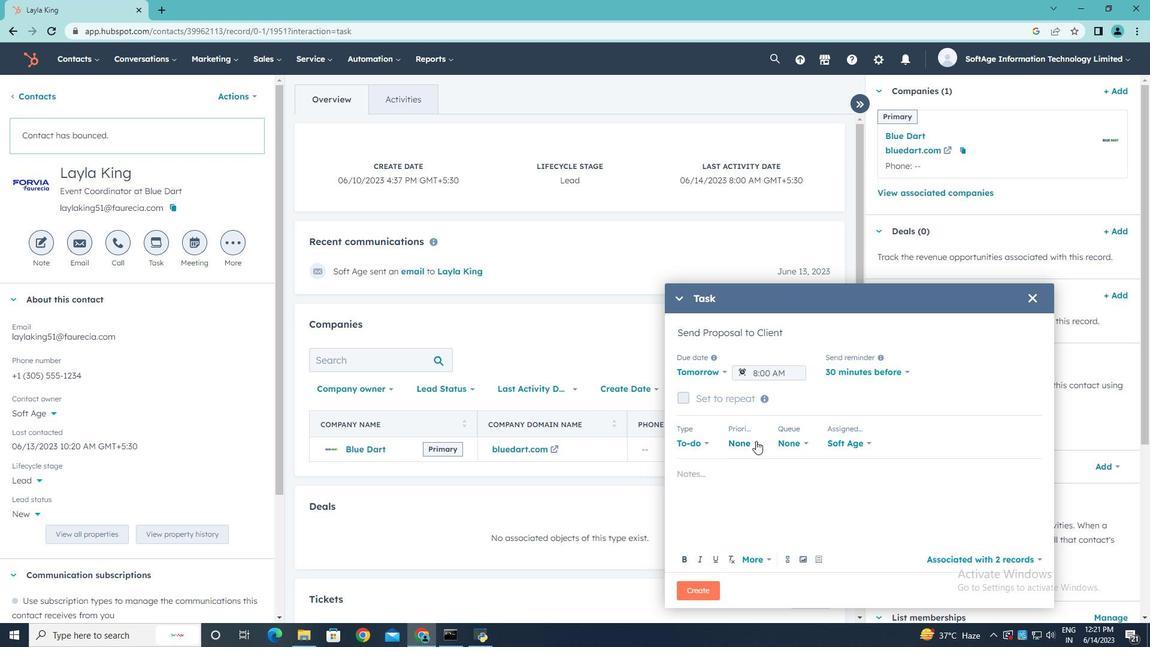 
Action: Mouse moved to (740, 500)
Screenshot: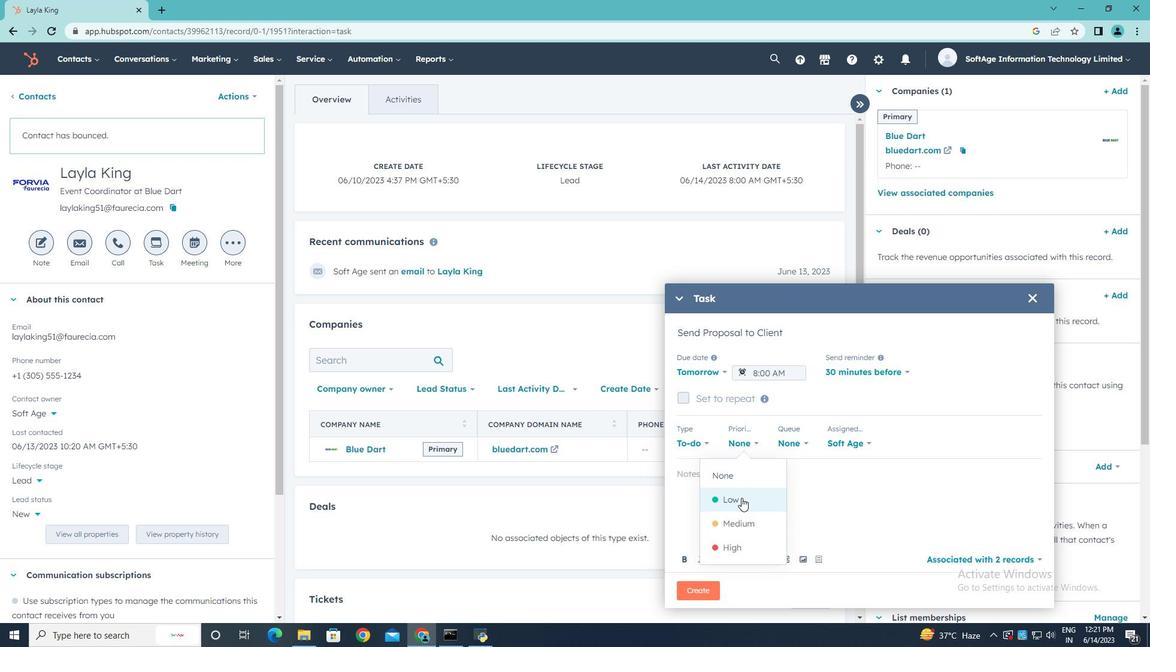 
Action: Mouse pressed left at (740, 500)
Screenshot: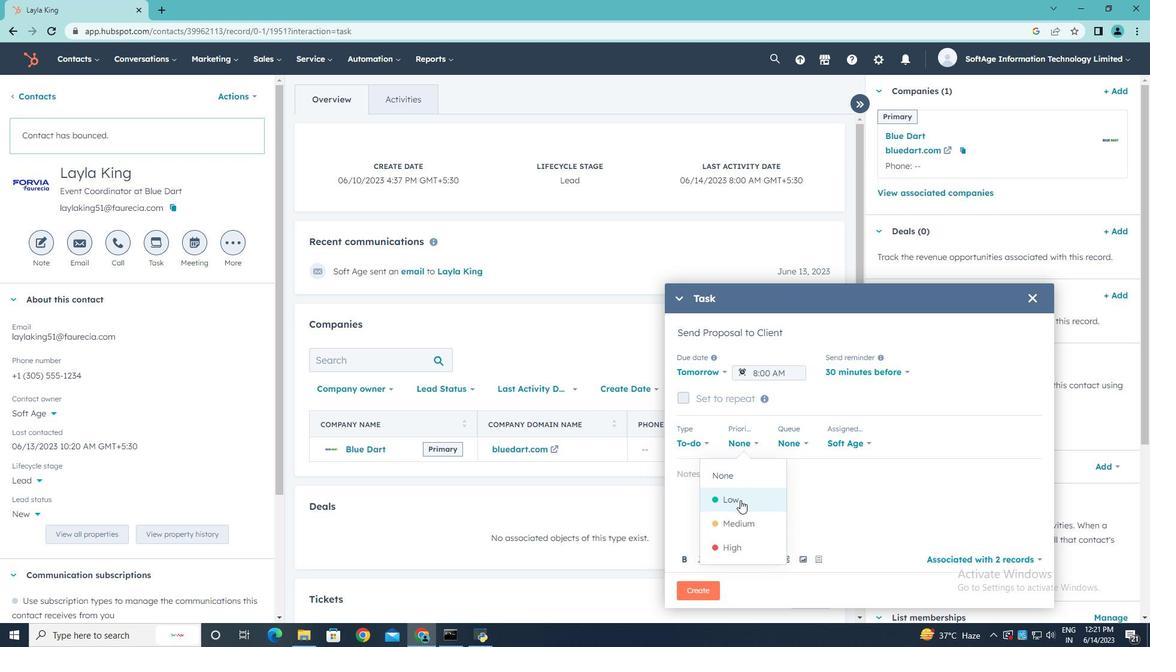 
Action: Mouse moved to (716, 476)
Screenshot: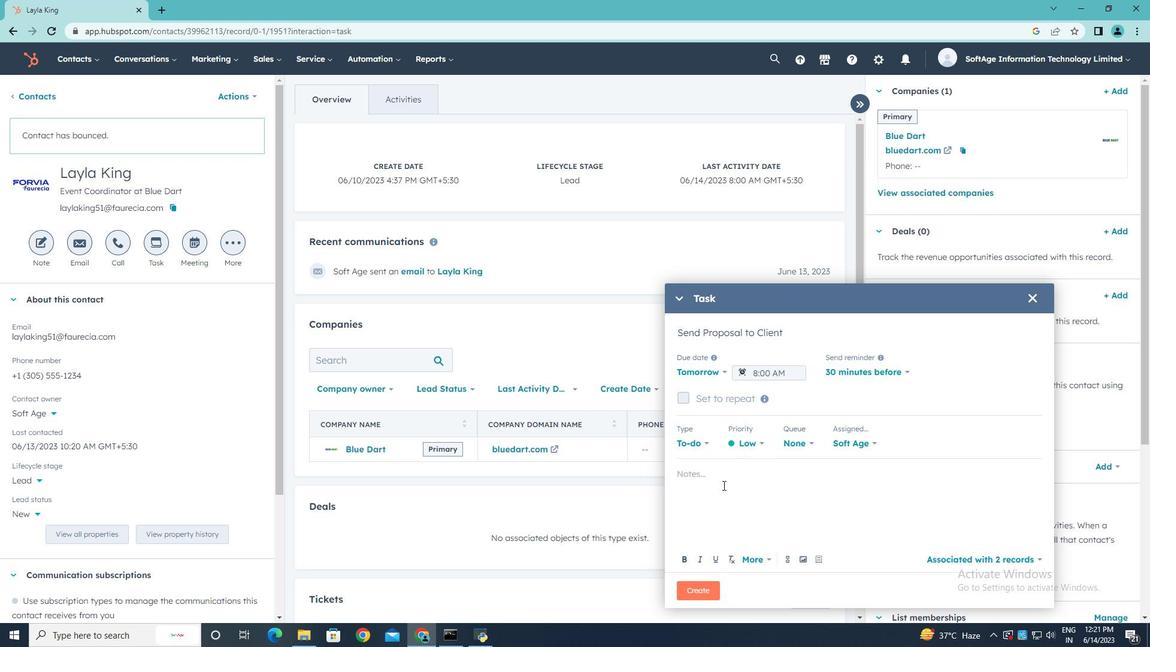 
Action: Mouse pressed left at (716, 476)
Screenshot: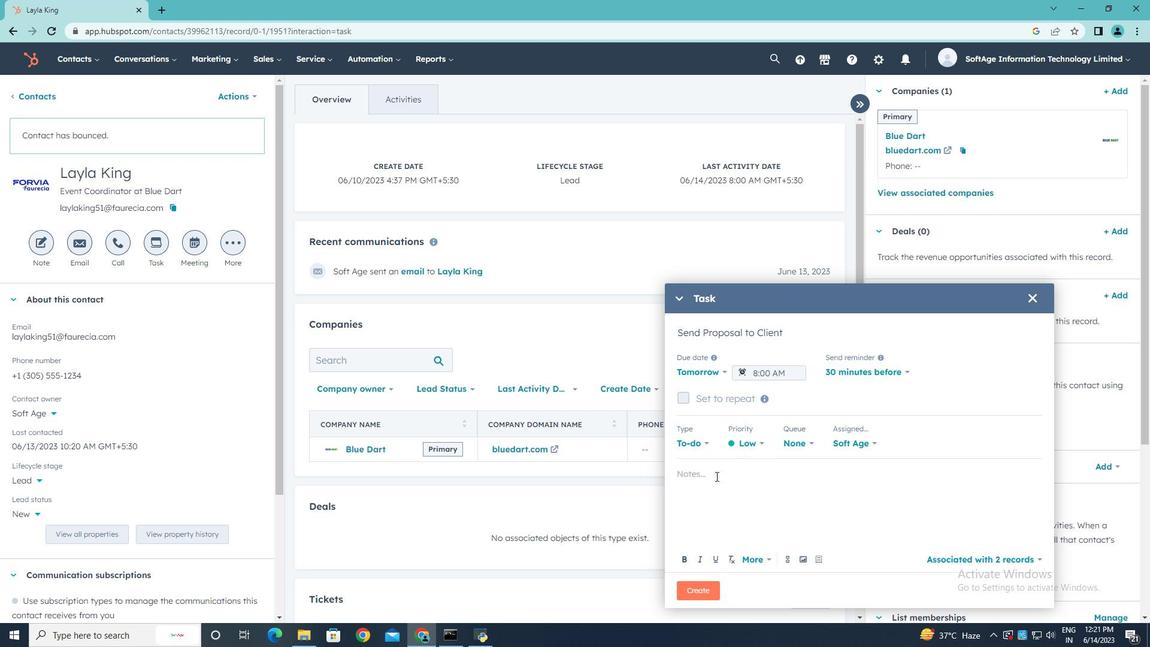 
Action: Key pressed <Key.shift>Take<Key.space><Key.shift>Detailed<Key.space>meey<Key.backspace>ting<Key.space>minutes<Key.space>and<Key.space>share<Key.space>them<Key.space>with<Key.space>the<Key.space>team<Key.space>afterward..
Screenshot: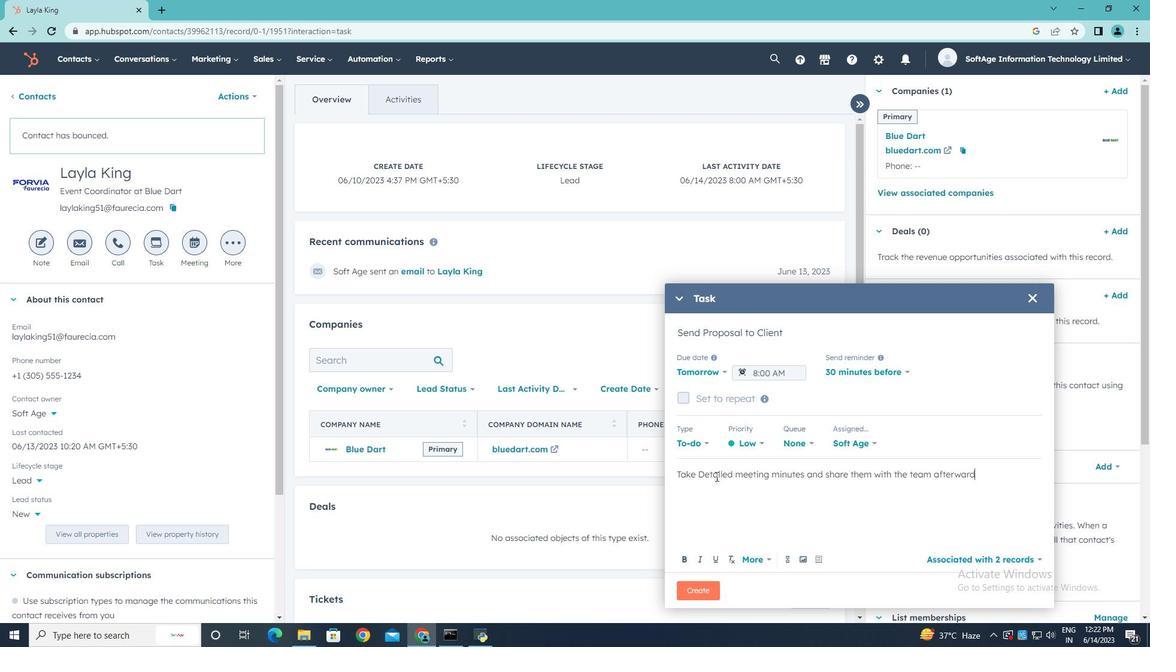 
Action: Mouse moved to (711, 590)
Screenshot: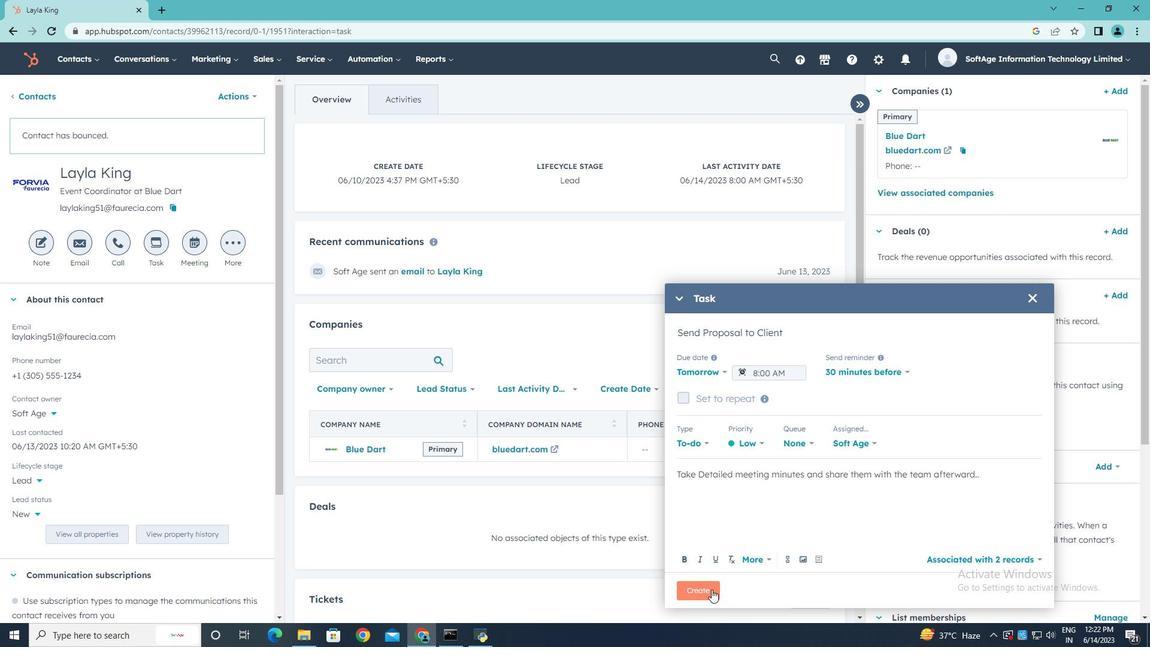 
Action: Mouse pressed left at (711, 590)
Screenshot: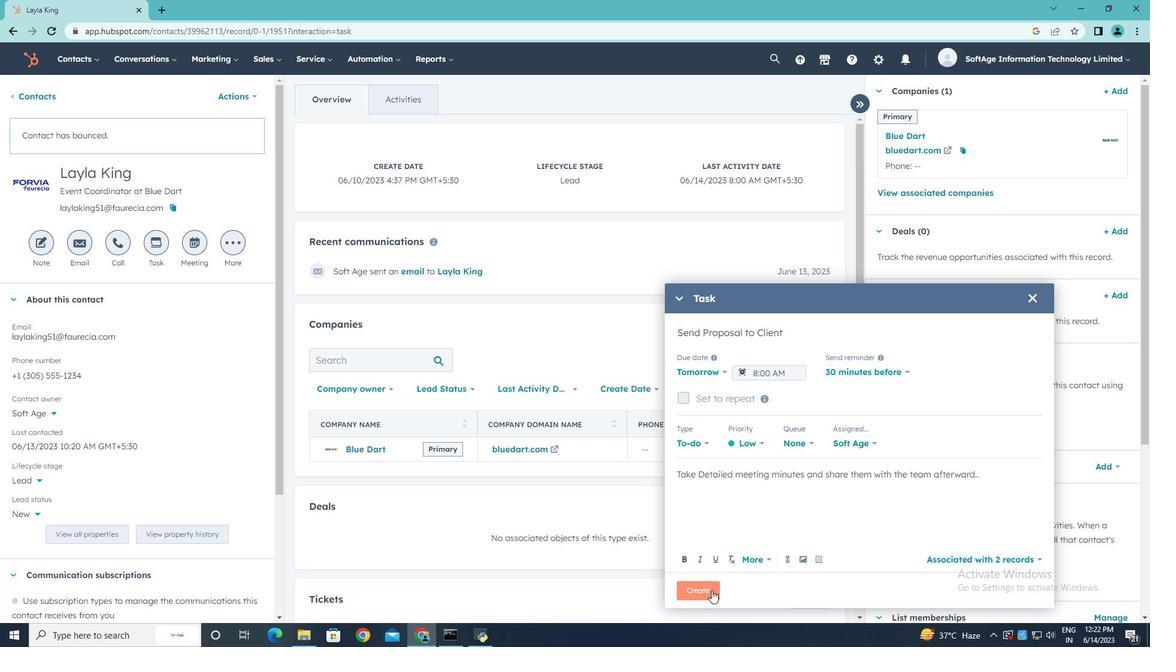 
Action: Mouse moved to (711, 590)
Screenshot: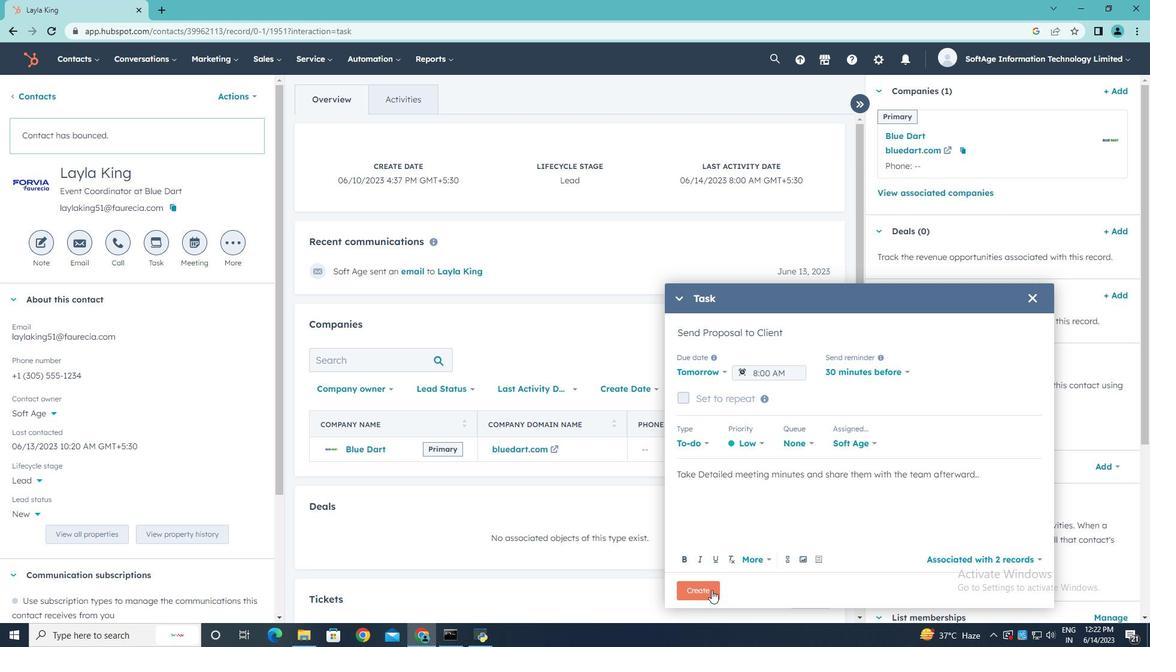 
